 Task: Find connections with filter location Sèvres with filter topic #Sustainabilitywith filter profile language German with filter current company Birdeye with filter school BML Munjal University with filter industry Professional Services with filter service category Interior Design with filter keywords title Mail Carrier
Action: Mouse moved to (274, 224)
Screenshot: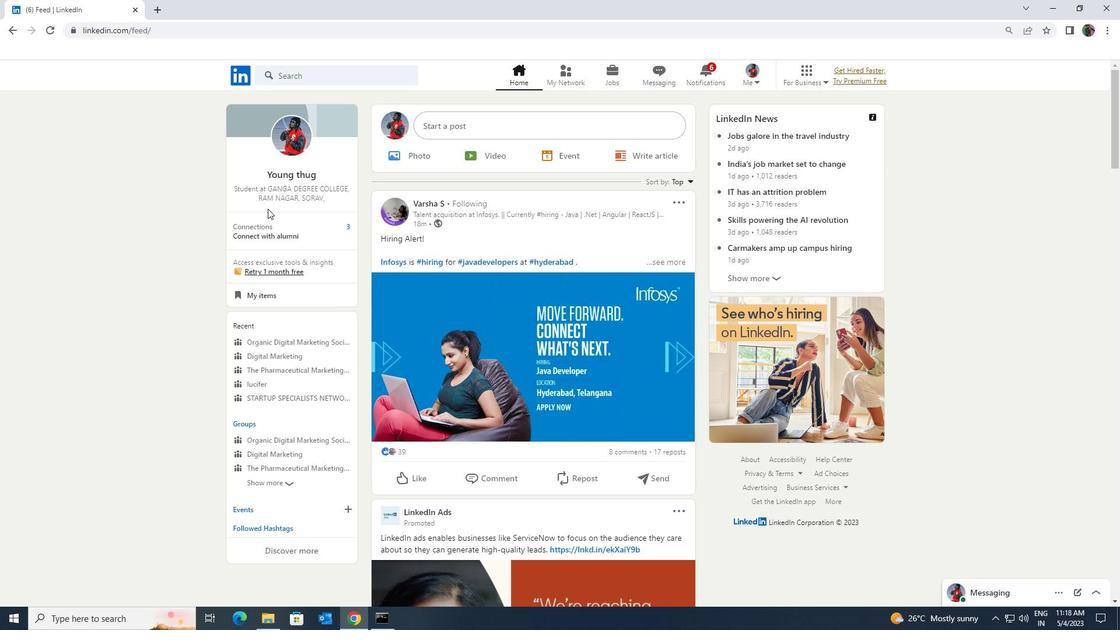 
Action: Mouse pressed left at (274, 224)
Screenshot: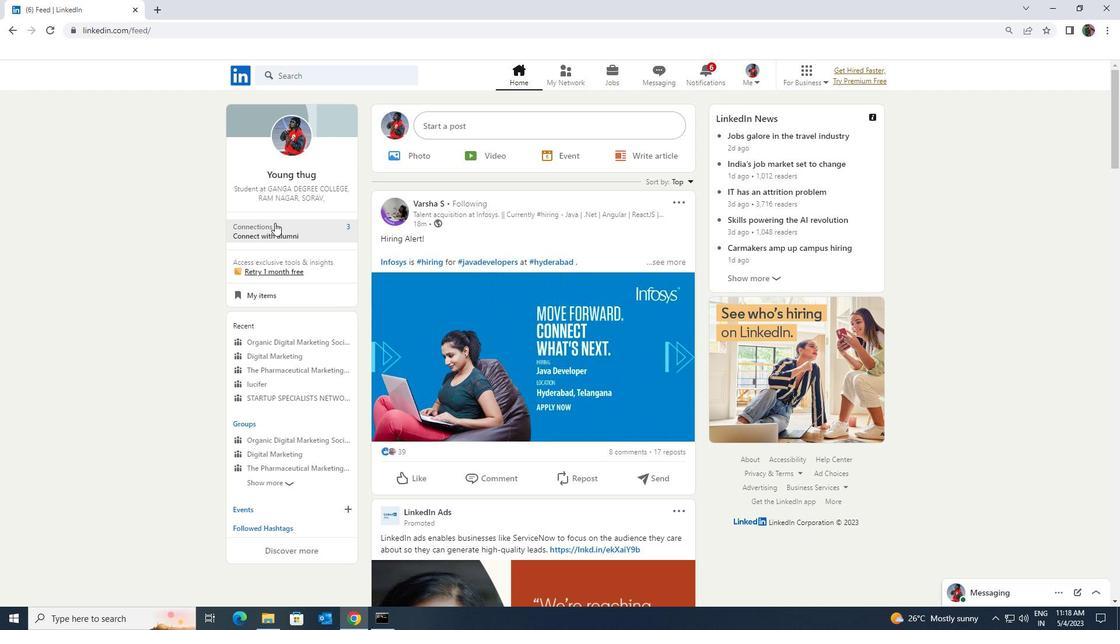 
Action: Mouse moved to (309, 141)
Screenshot: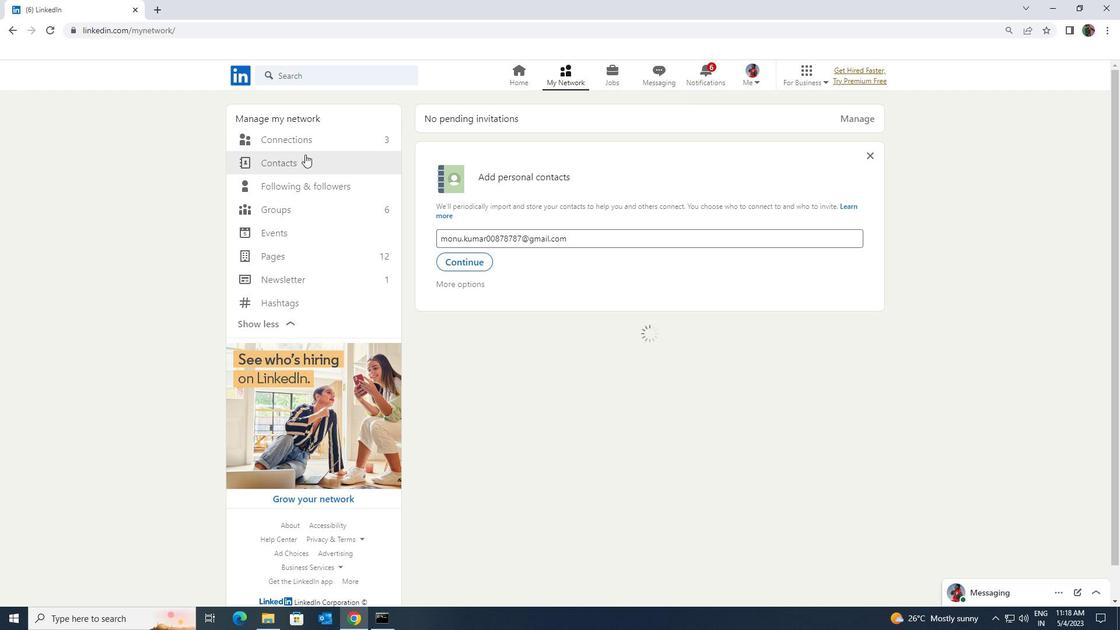 
Action: Mouse pressed left at (309, 141)
Screenshot: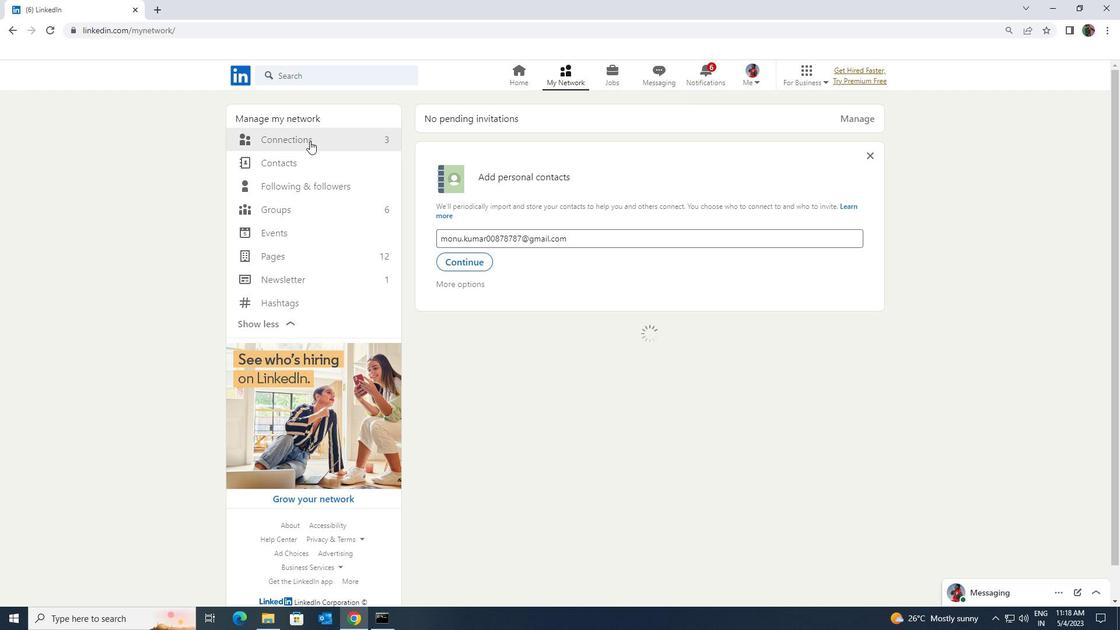 
Action: Mouse moved to (629, 140)
Screenshot: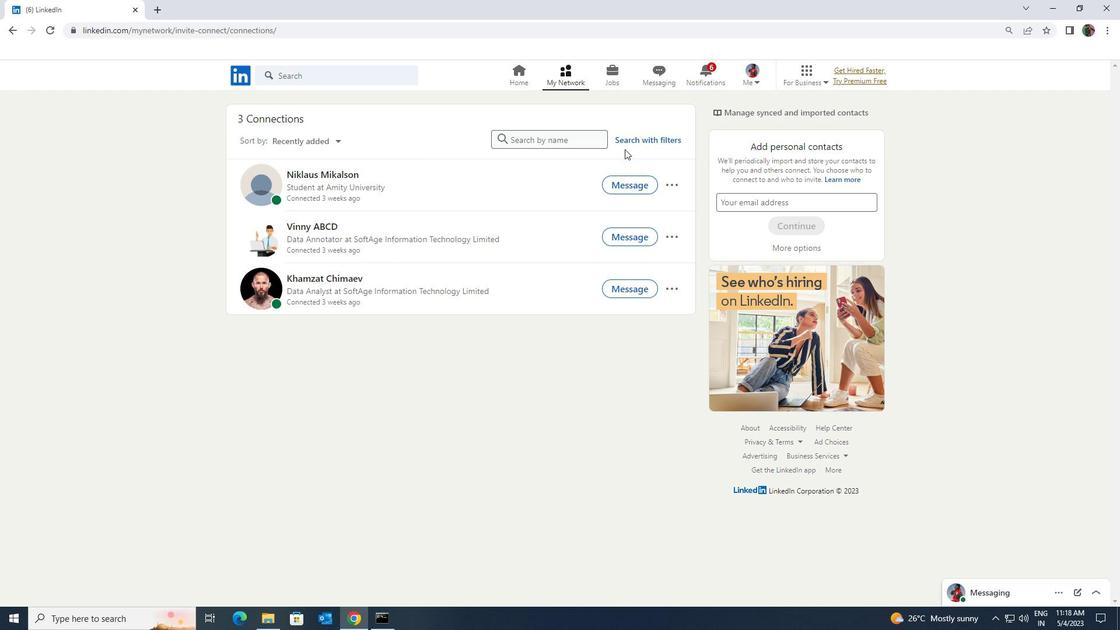 
Action: Mouse pressed left at (629, 140)
Screenshot: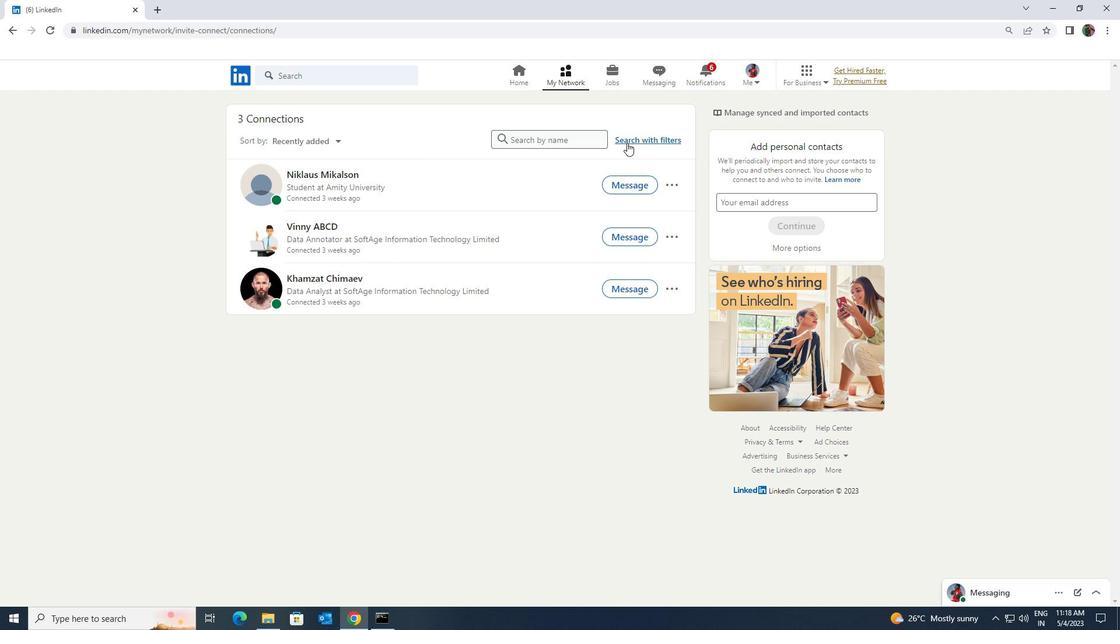 
Action: Mouse moved to (603, 106)
Screenshot: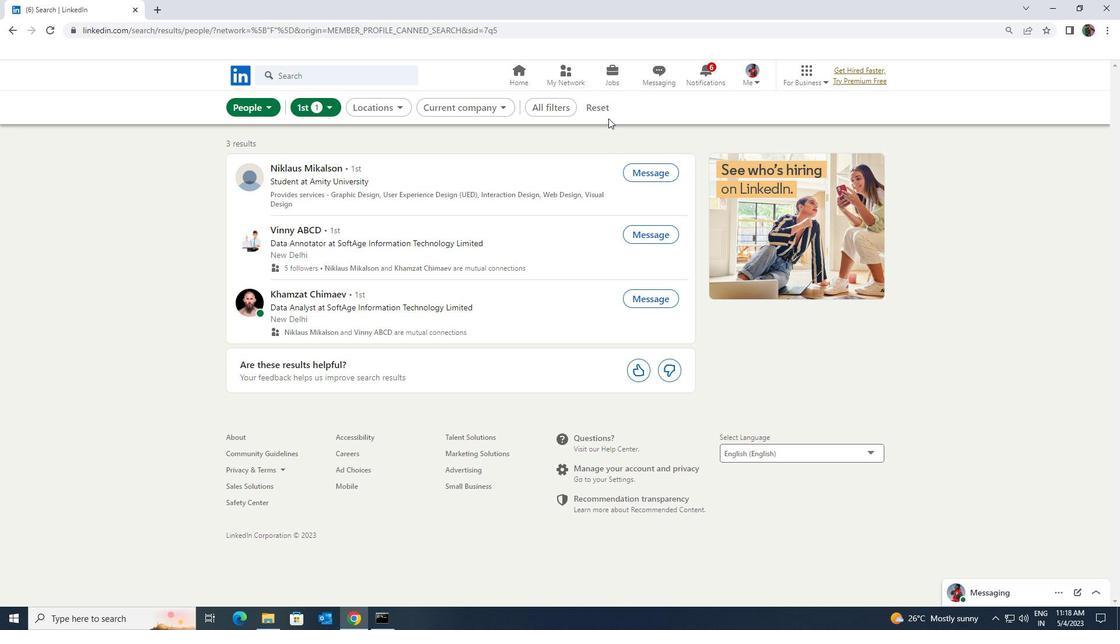 
Action: Mouse pressed left at (603, 106)
Screenshot: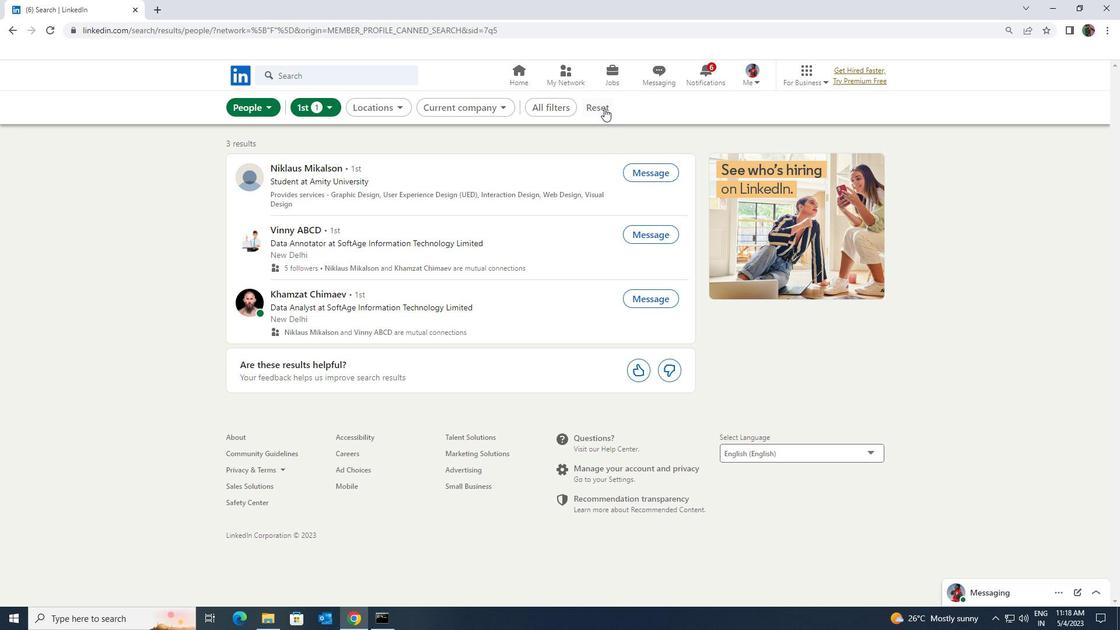 
Action: Mouse moved to (594, 105)
Screenshot: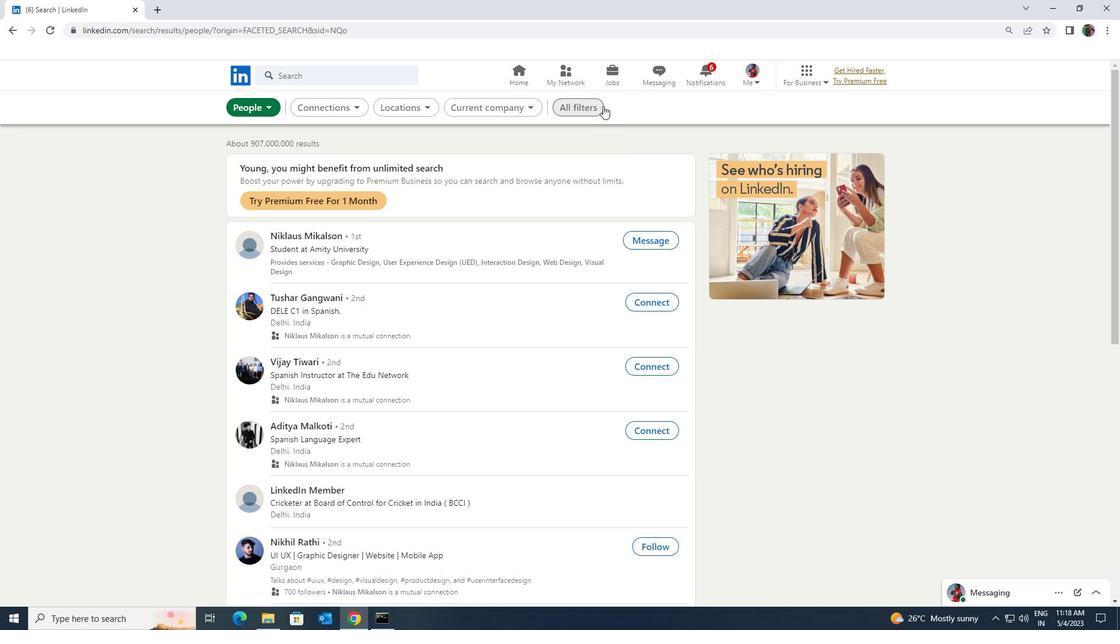 
Action: Mouse pressed left at (594, 105)
Screenshot: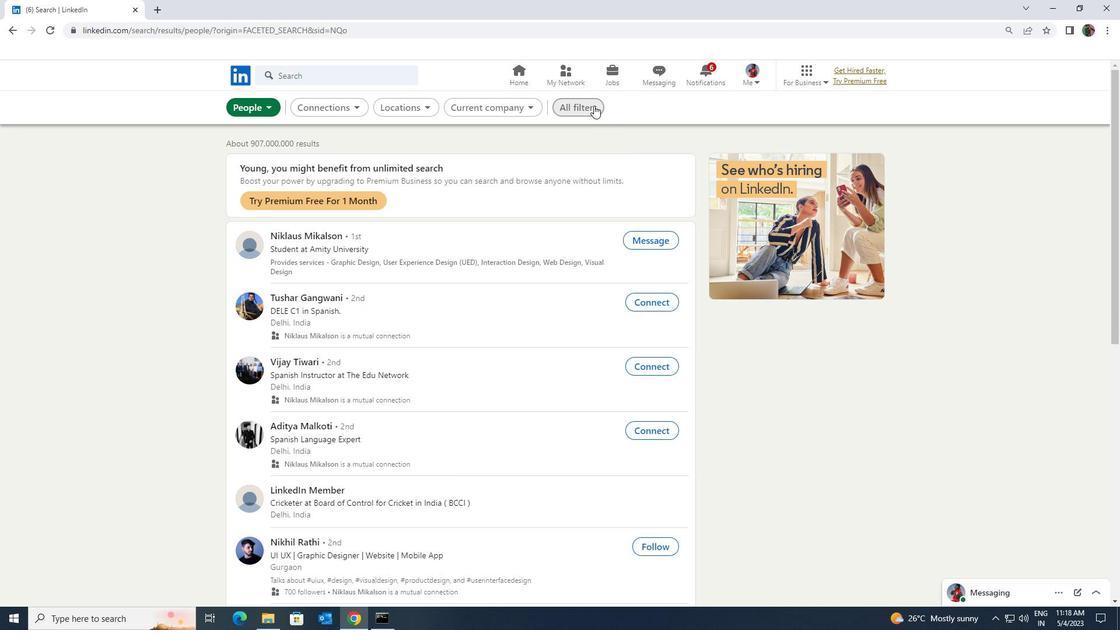 
Action: Mouse moved to (589, 105)
Screenshot: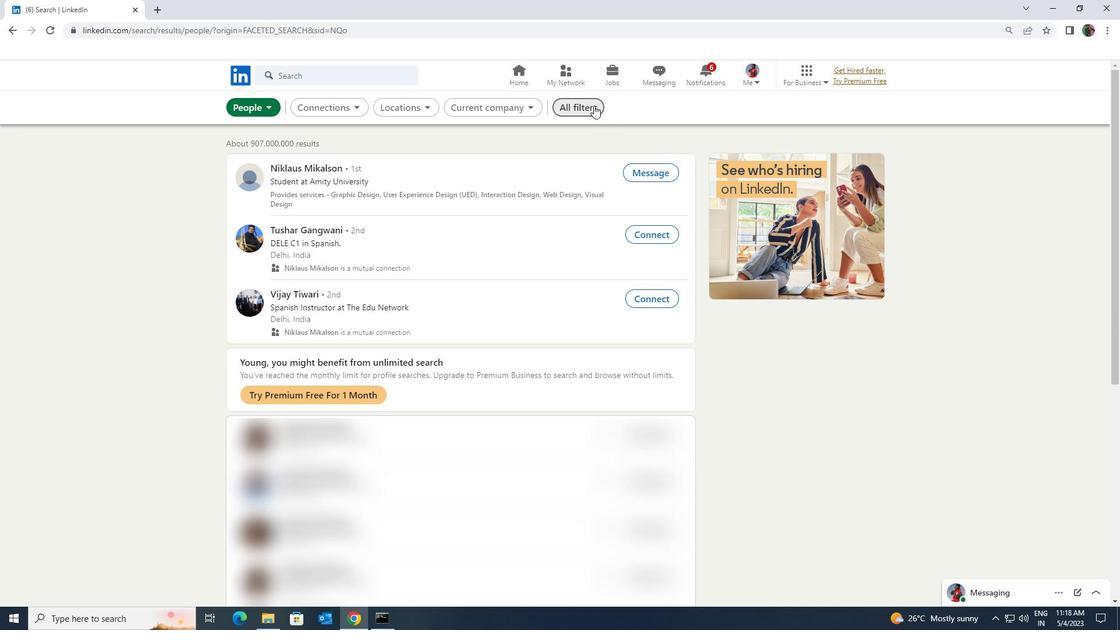 
Action: Mouse pressed left at (589, 105)
Screenshot: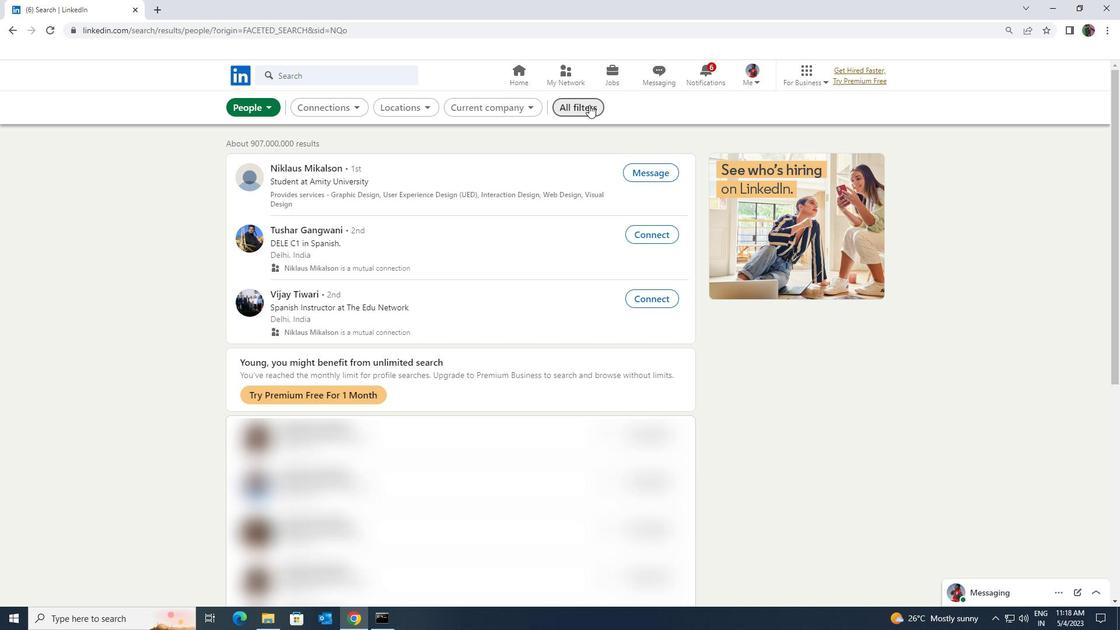 
Action: Mouse pressed left at (589, 105)
Screenshot: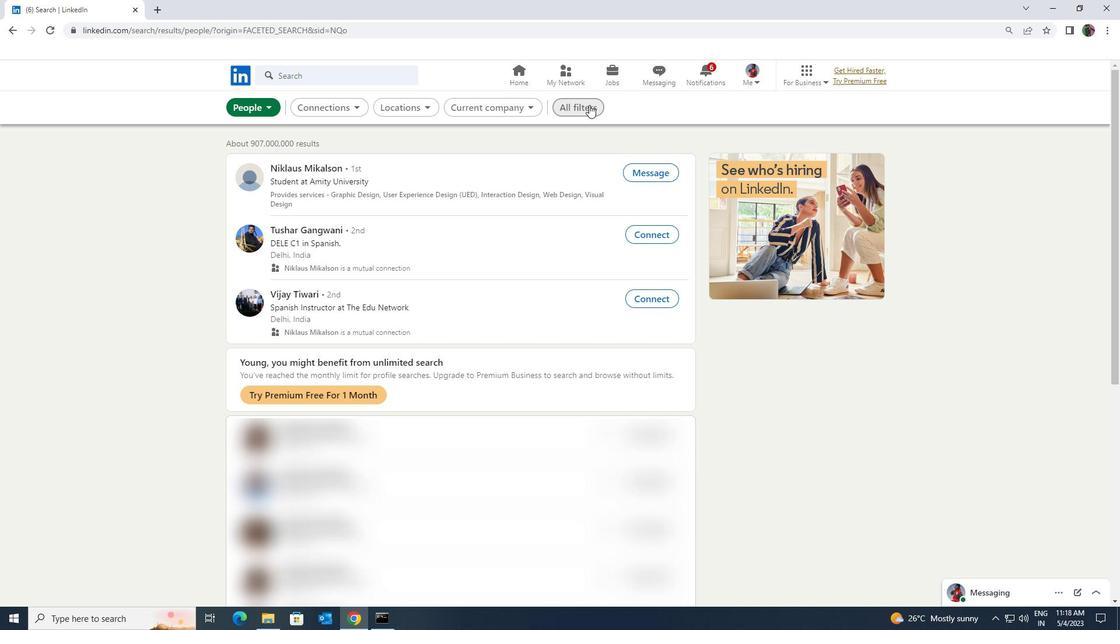 
Action: Mouse moved to (1024, 463)
Screenshot: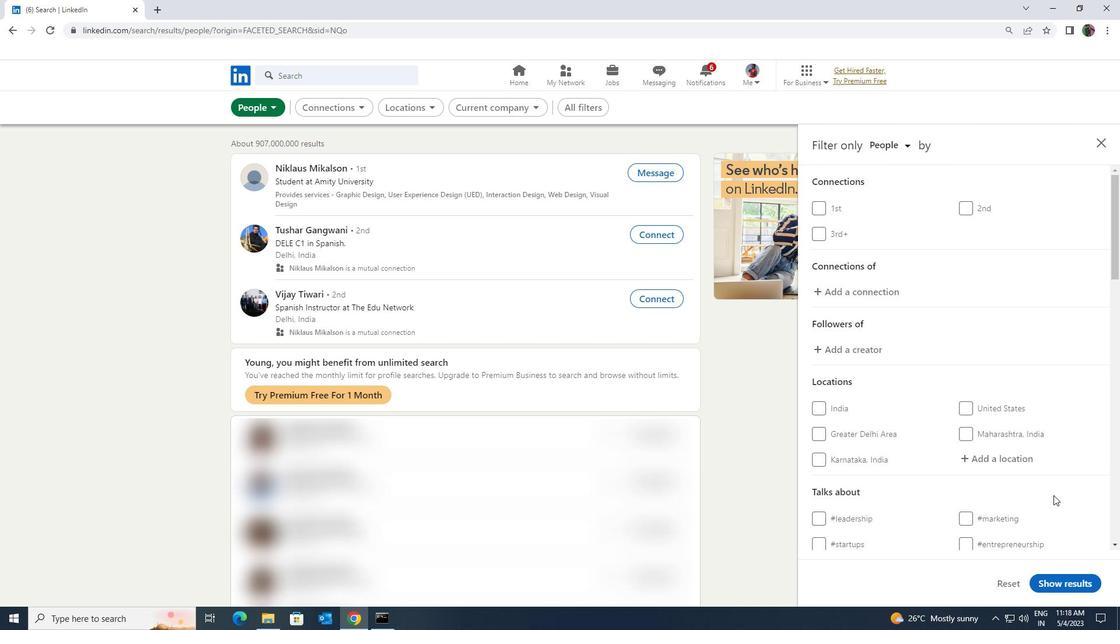 
Action: Mouse pressed left at (1024, 463)
Screenshot: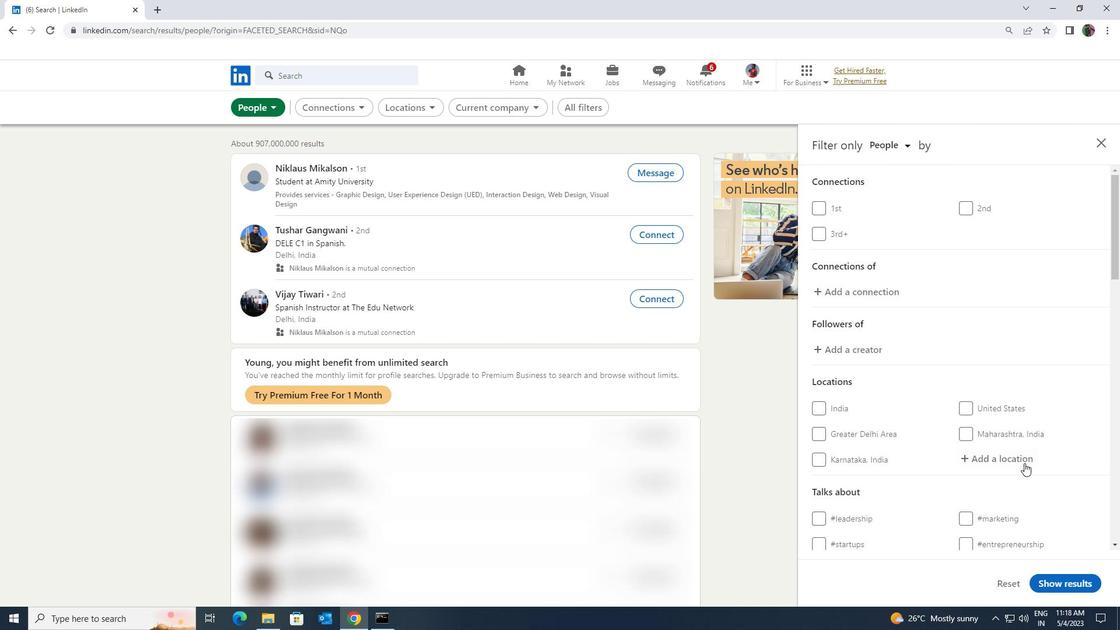 
Action: Key pressed <Key.shift>SERVES
Screenshot: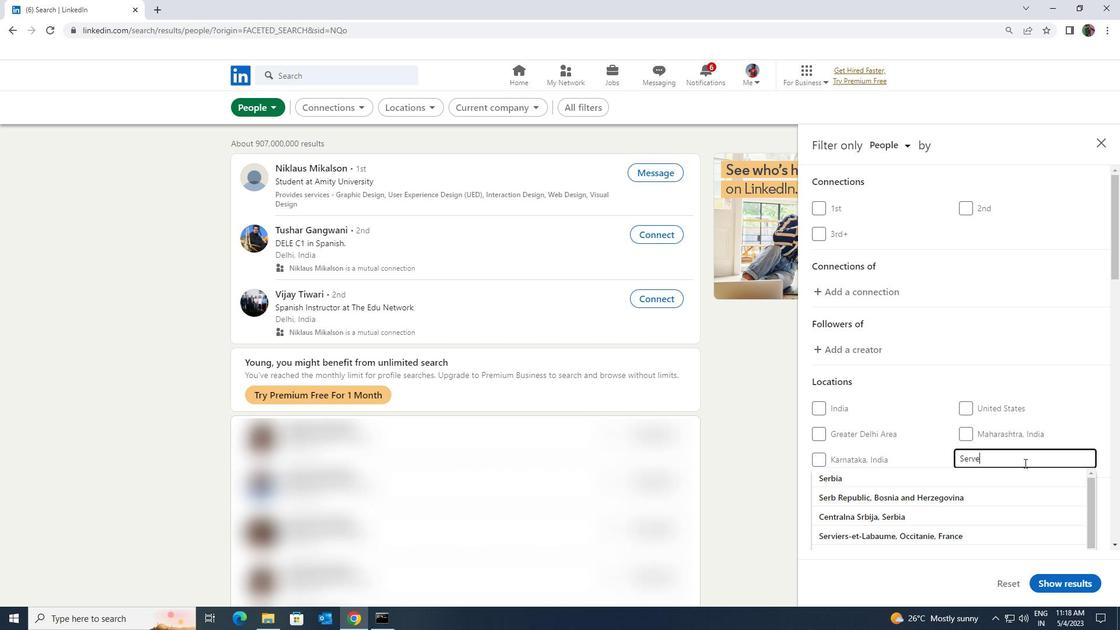 
Action: Mouse moved to (1021, 477)
Screenshot: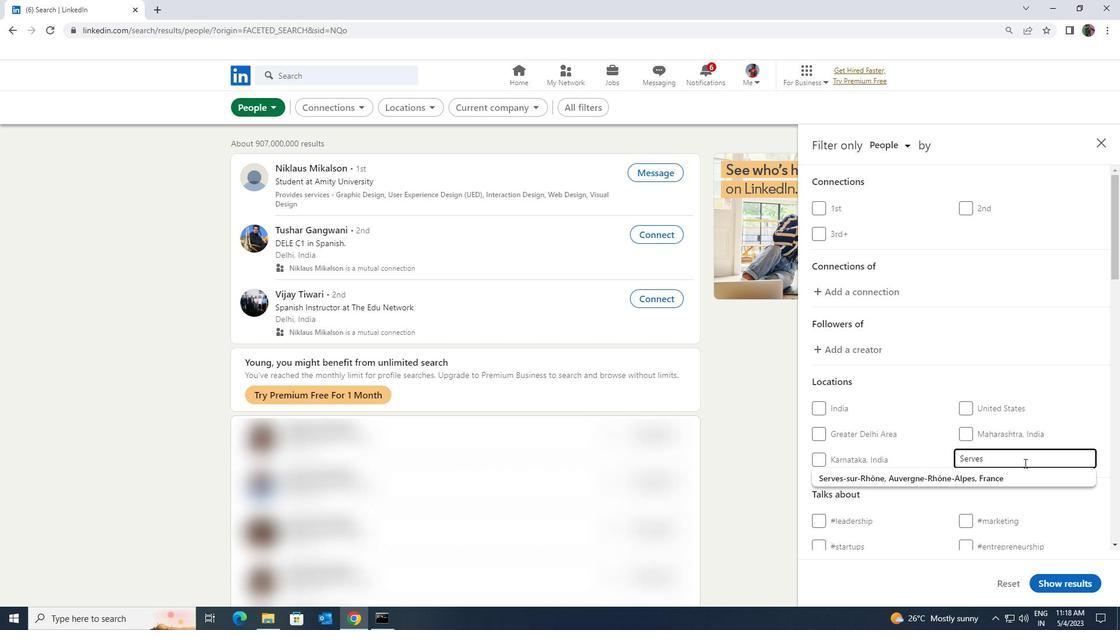 
Action: Mouse pressed left at (1021, 477)
Screenshot: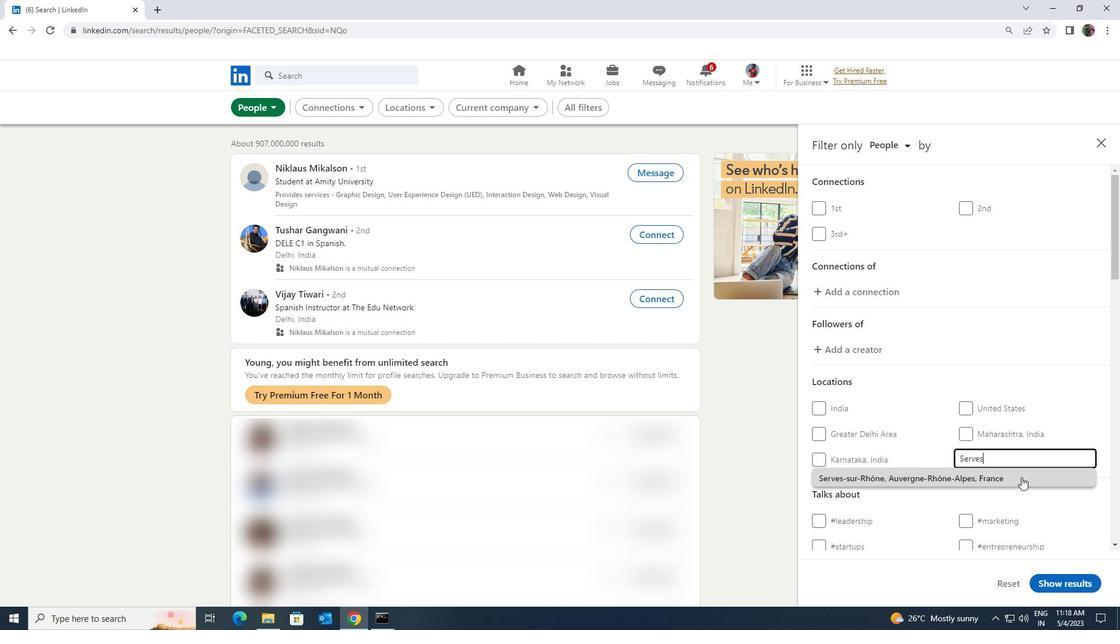 
Action: Mouse scrolled (1021, 476) with delta (0, 0)
Screenshot: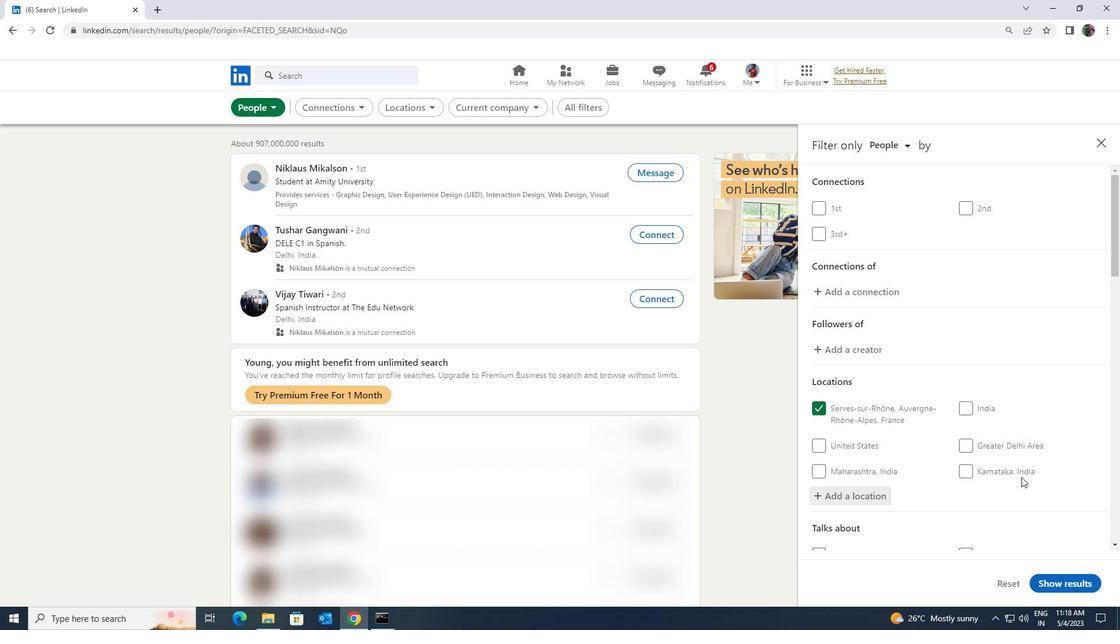 
Action: Mouse scrolled (1021, 476) with delta (0, 0)
Screenshot: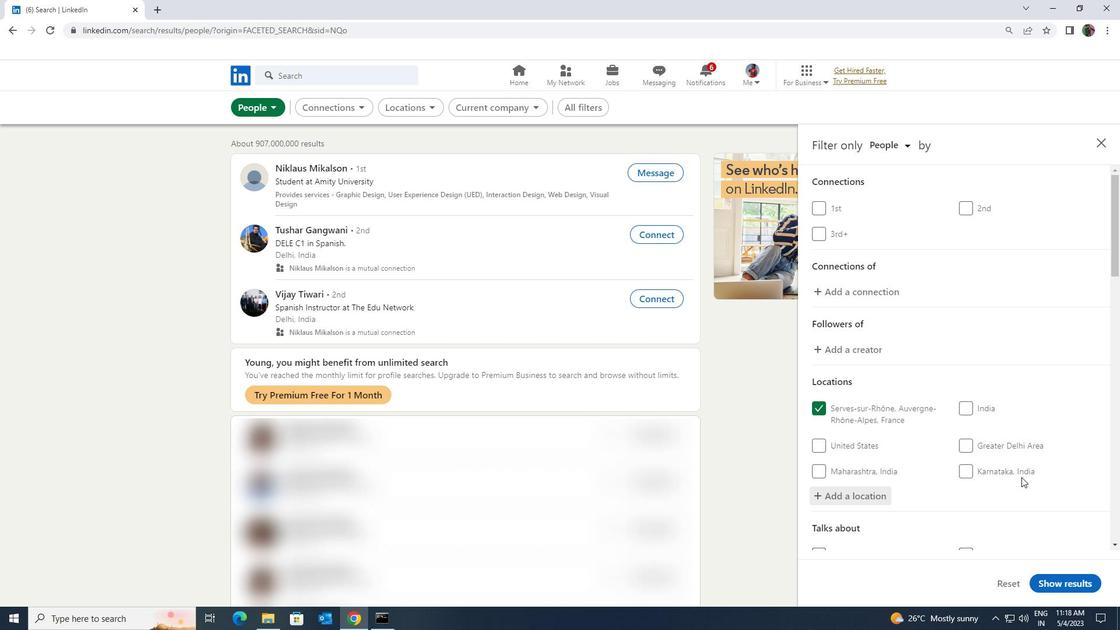
Action: Mouse scrolled (1021, 476) with delta (0, 0)
Screenshot: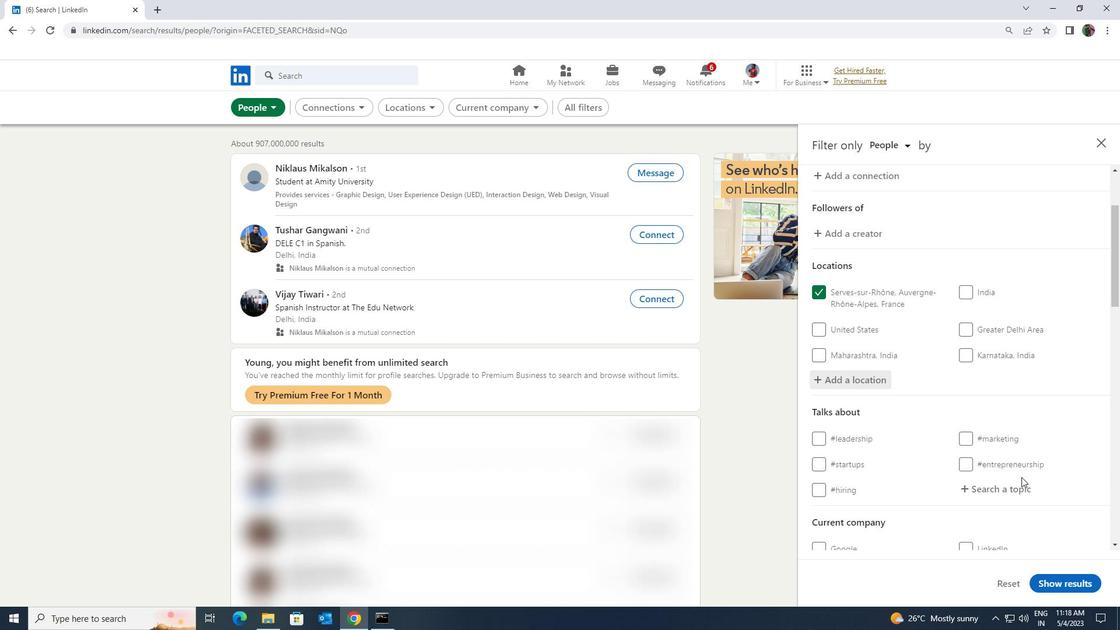 
Action: Mouse moved to (1012, 437)
Screenshot: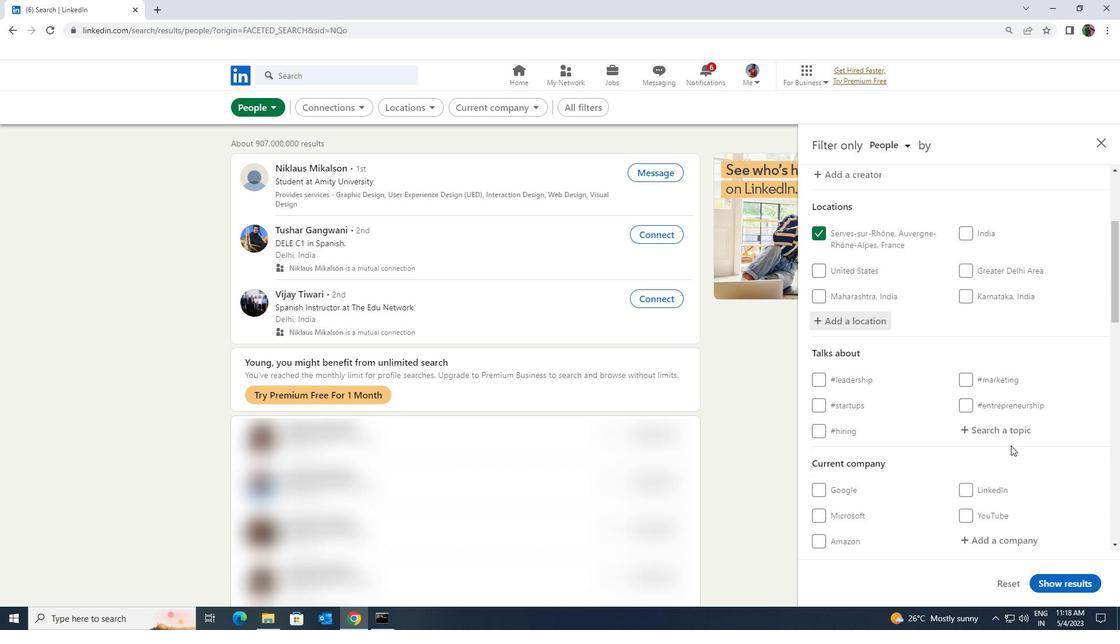 
Action: Mouse pressed left at (1012, 437)
Screenshot: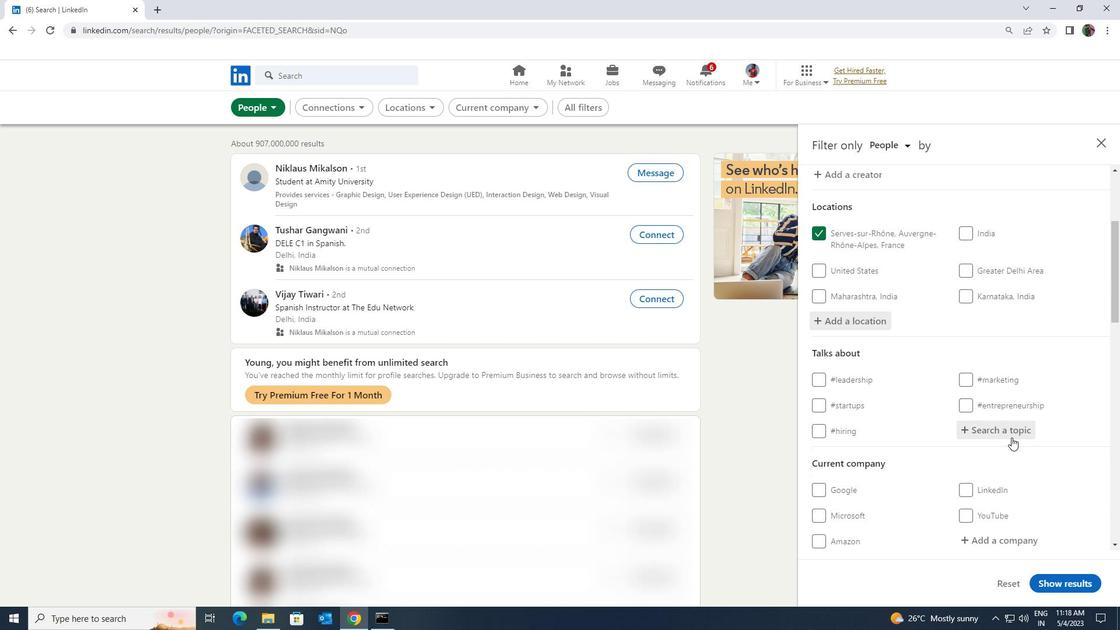 
Action: Key pressed <Key.shift><Key.shift><Key.shift>SUSTAIN
Screenshot: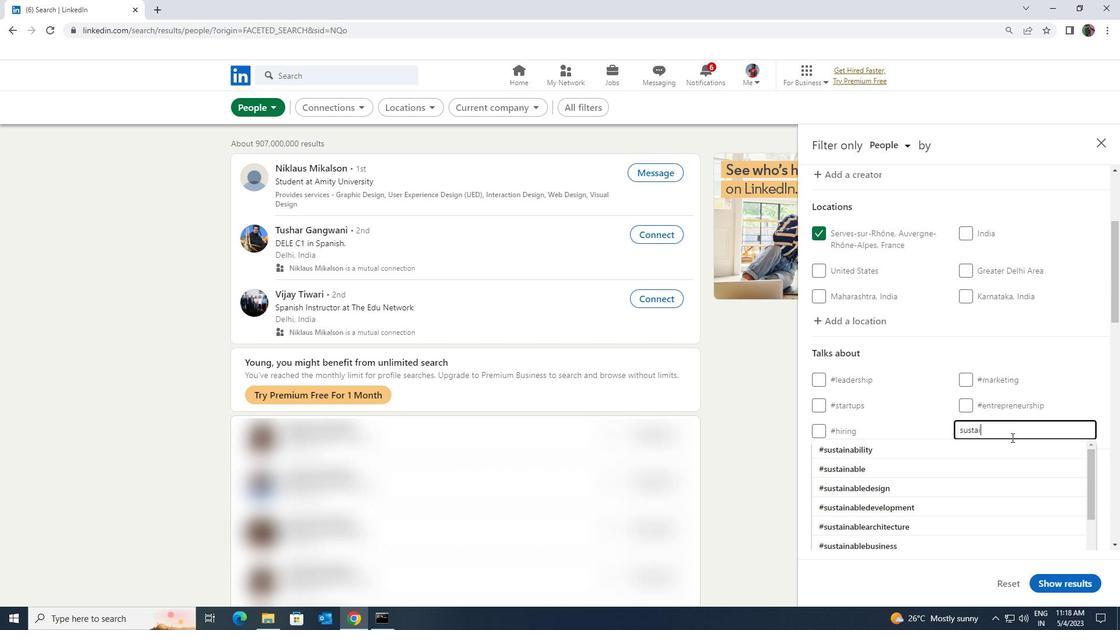 
Action: Mouse moved to (1002, 449)
Screenshot: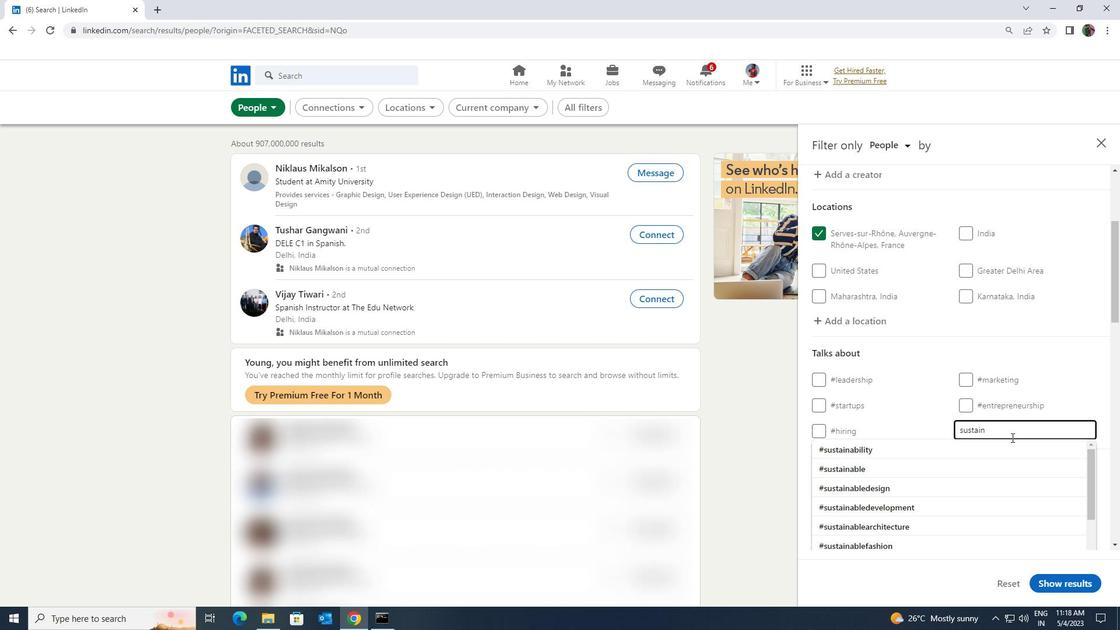 
Action: Mouse pressed left at (1002, 449)
Screenshot: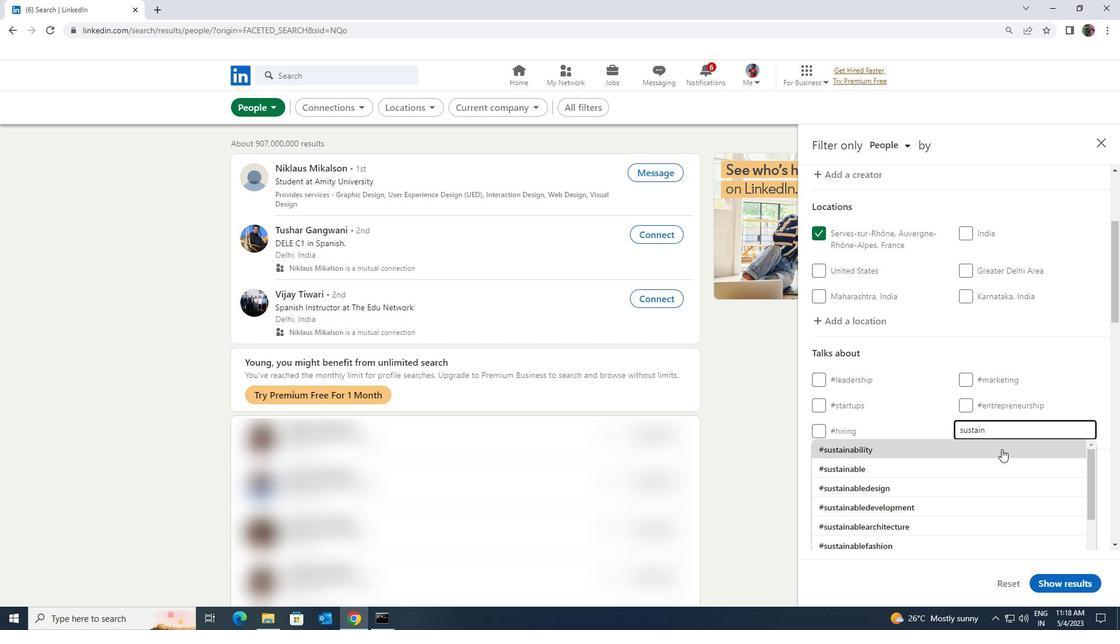 
Action: Mouse scrolled (1002, 448) with delta (0, 0)
Screenshot: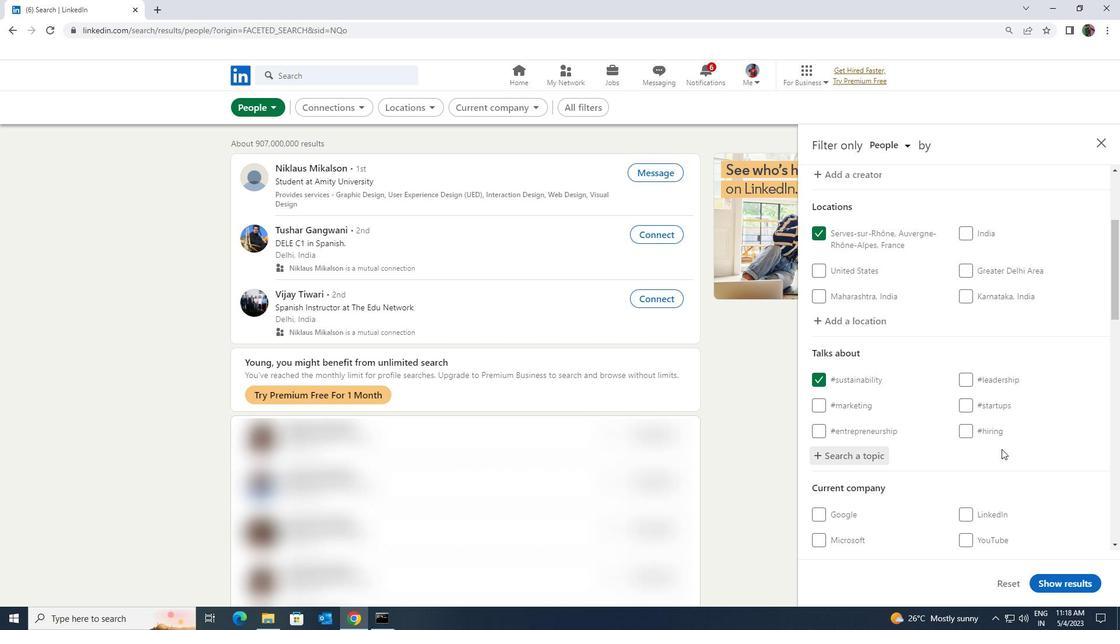 
Action: Mouse scrolled (1002, 448) with delta (0, 0)
Screenshot: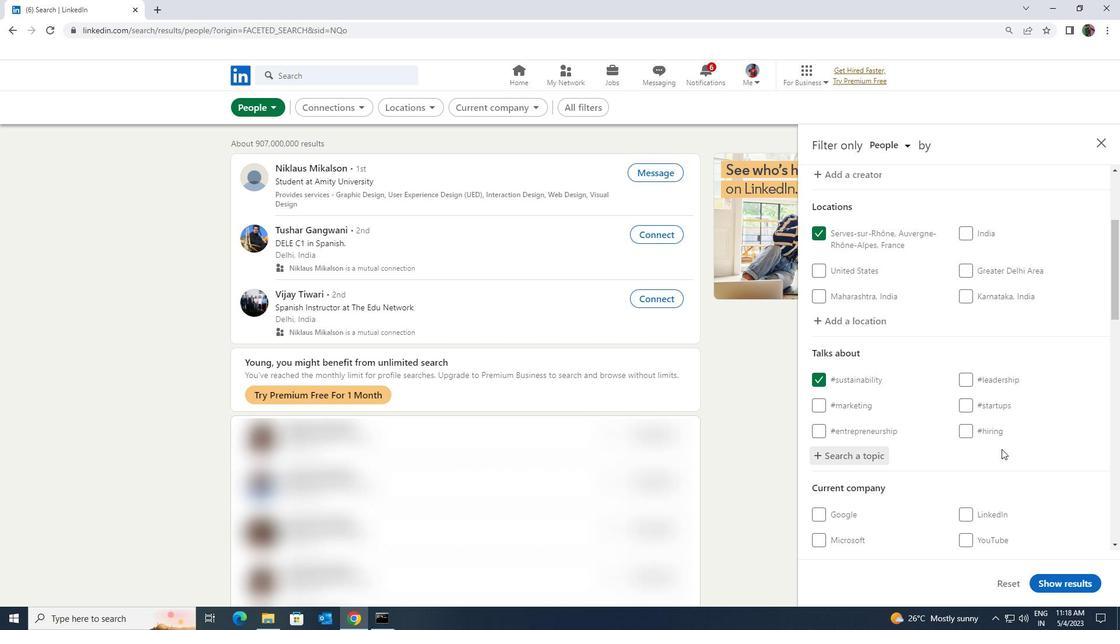 
Action: Mouse scrolled (1002, 448) with delta (0, 0)
Screenshot: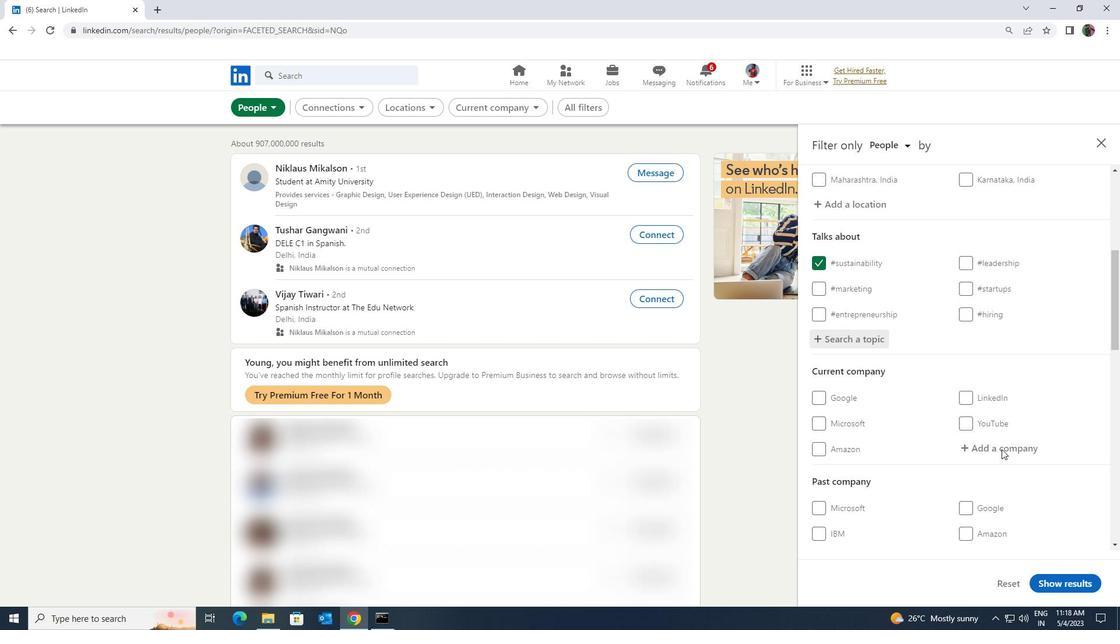 
Action: Mouse scrolled (1002, 448) with delta (0, 0)
Screenshot: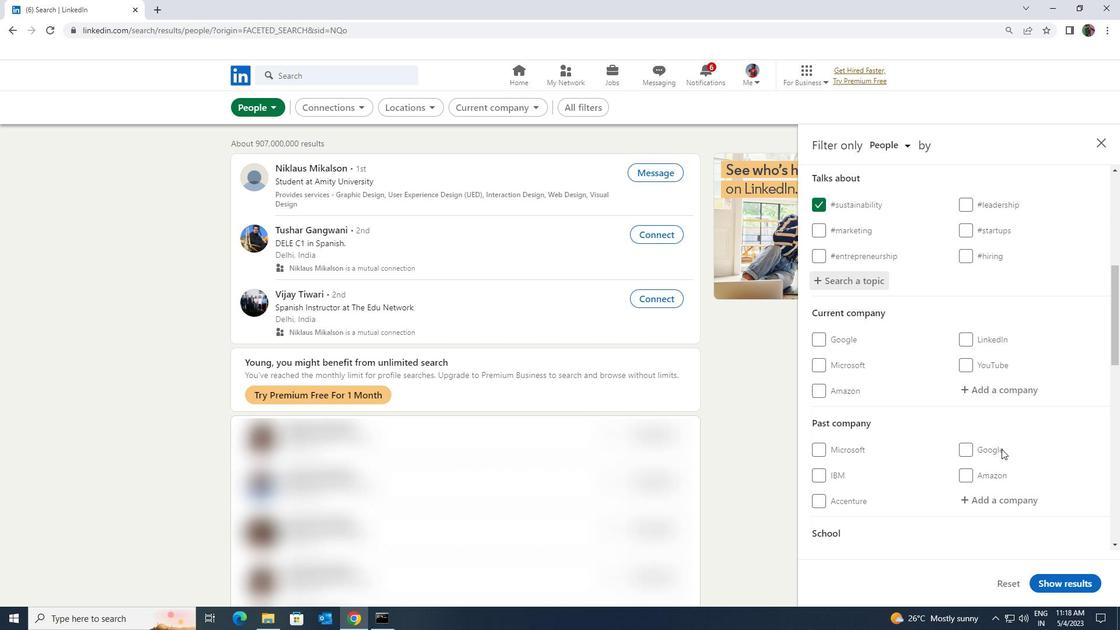 
Action: Mouse scrolled (1002, 448) with delta (0, 0)
Screenshot: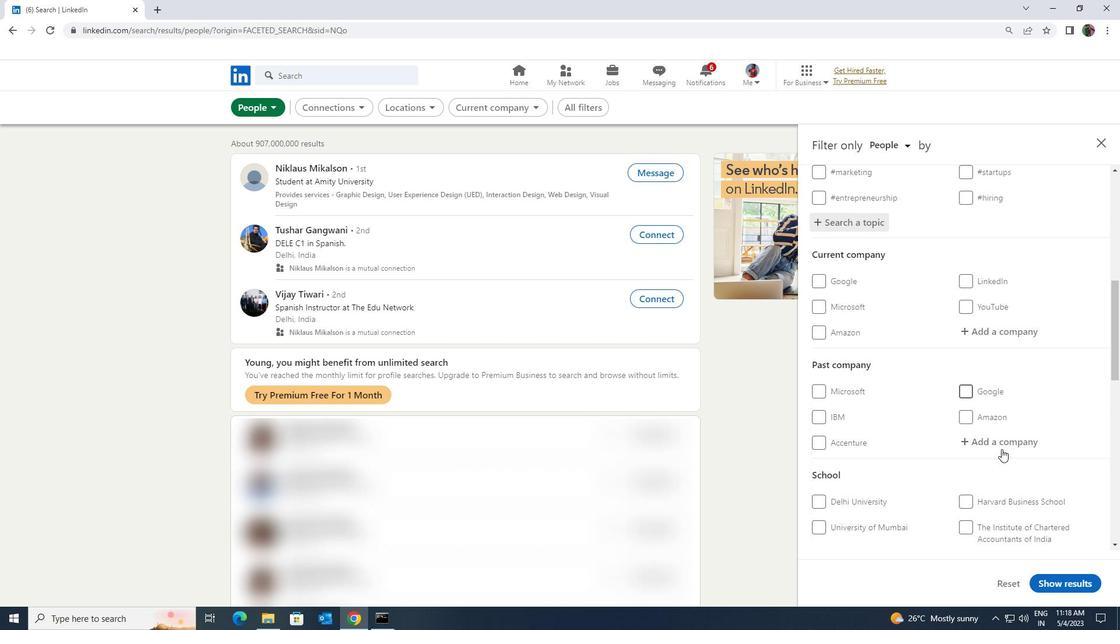 
Action: Mouse scrolled (1002, 448) with delta (0, 0)
Screenshot: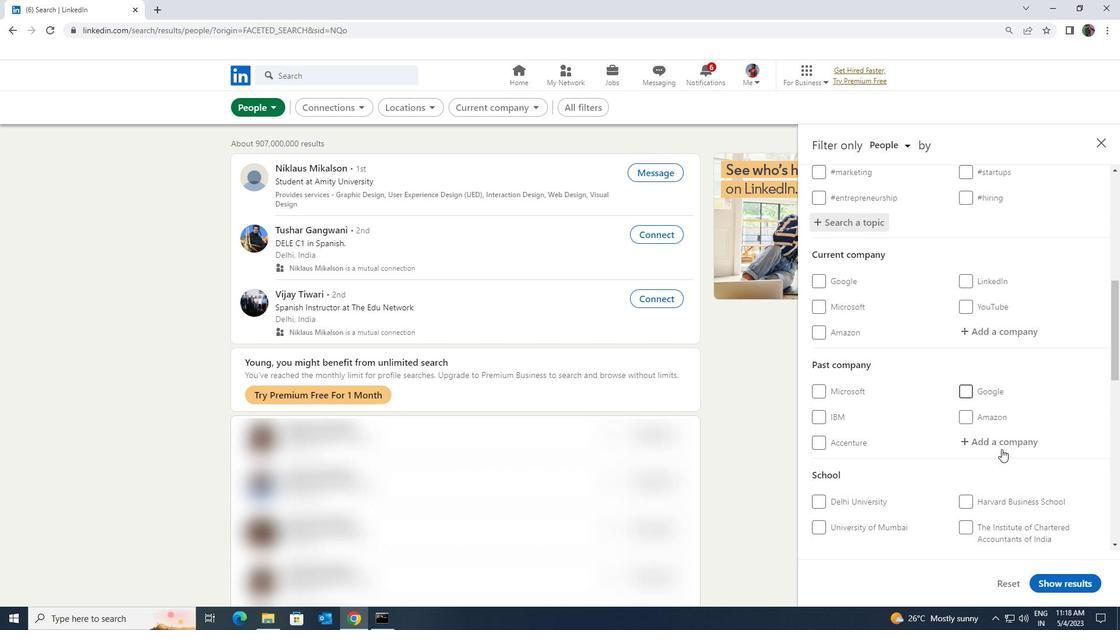 
Action: Mouse scrolled (1002, 448) with delta (0, 0)
Screenshot: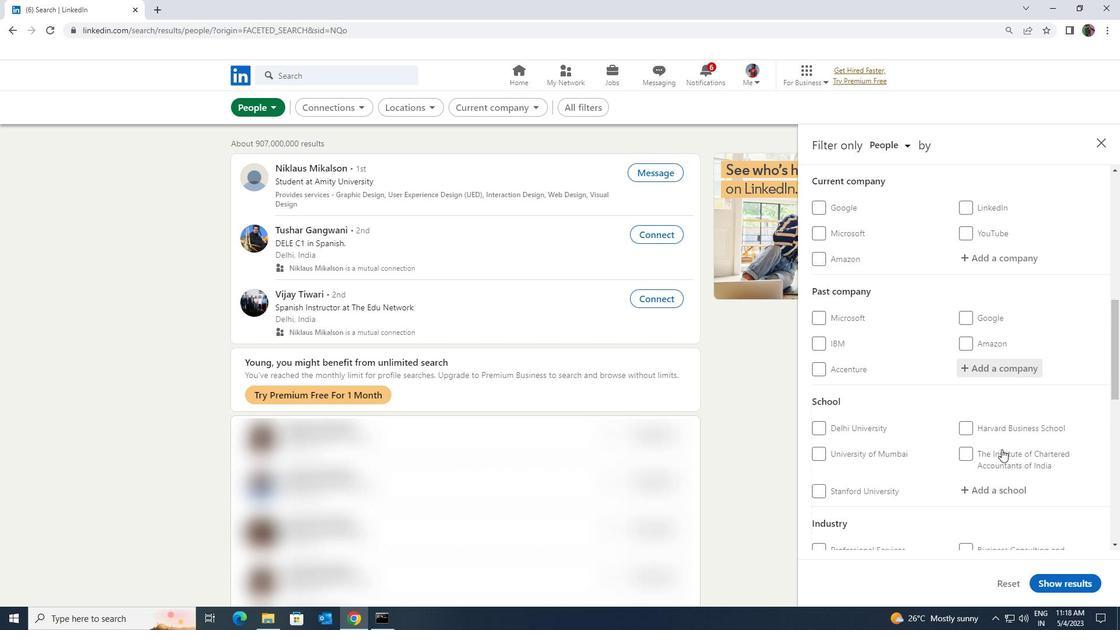 
Action: Mouse scrolled (1002, 448) with delta (0, 0)
Screenshot: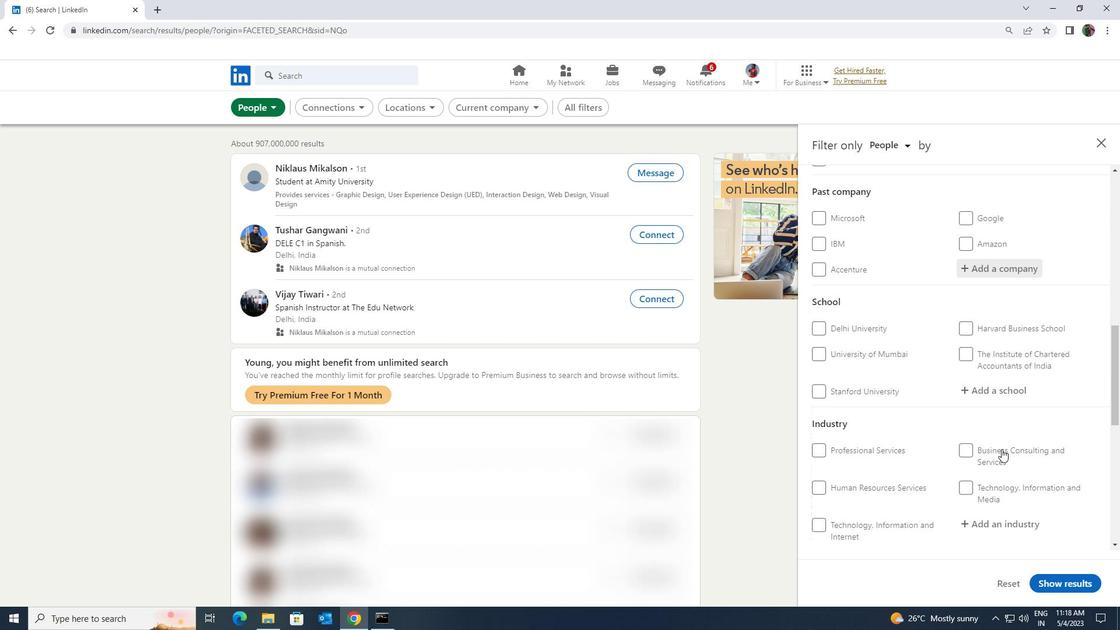 
Action: Mouse scrolled (1002, 448) with delta (0, 0)
Screenshot: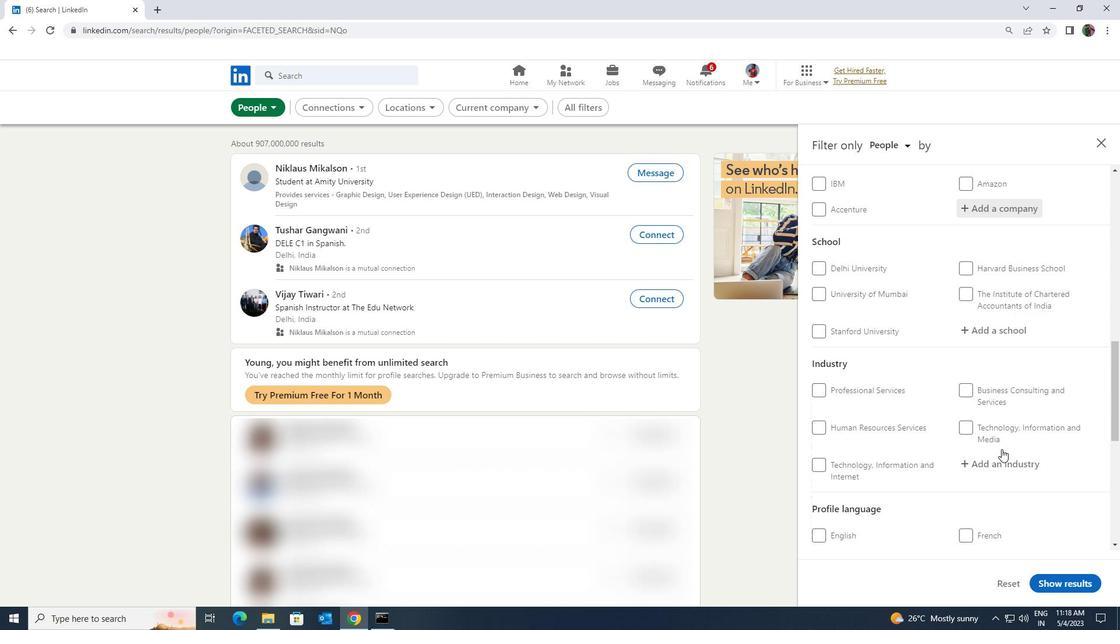 
Action: Mouse moved to (827, 525)
Screenshot: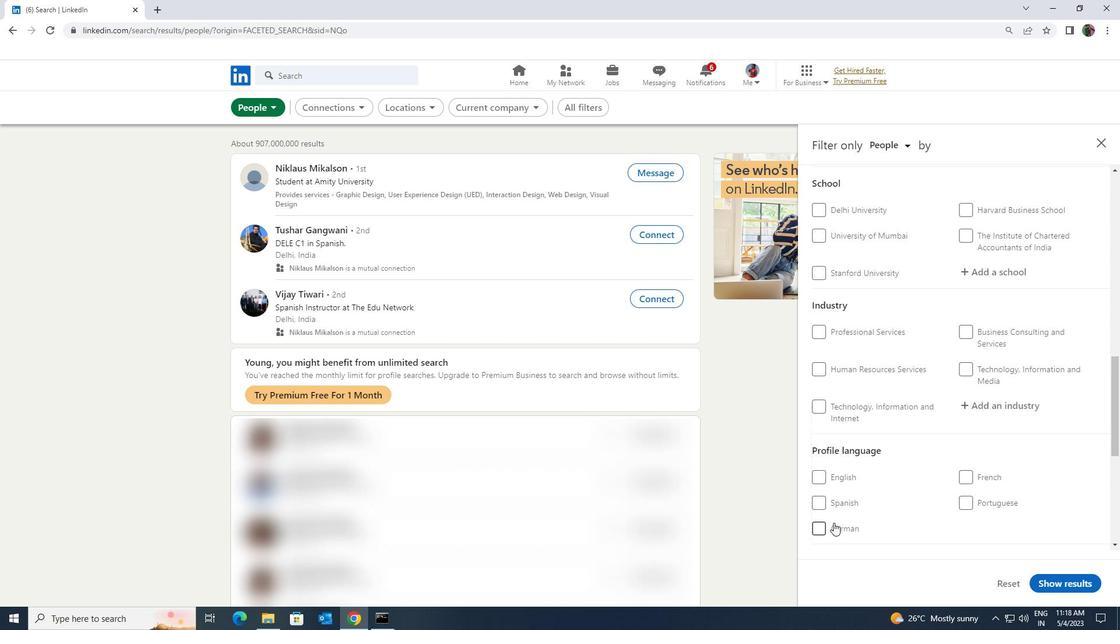 
Action: Mouse pressed left at (827, 525)
Screenshot: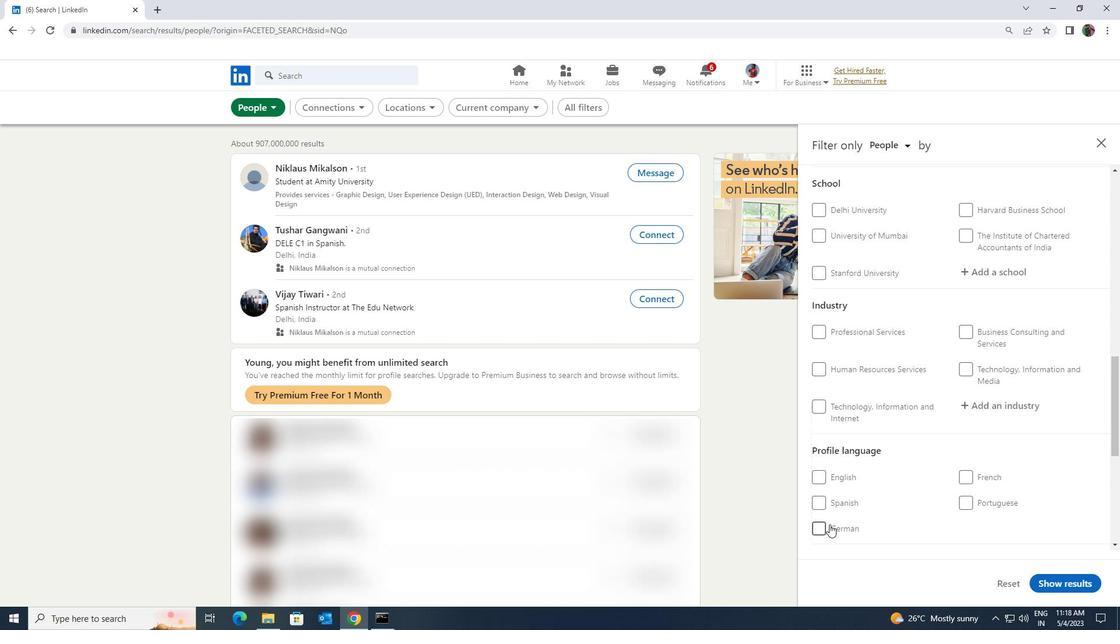 
Action: Mouse moved to (916, 506)
Screenshot: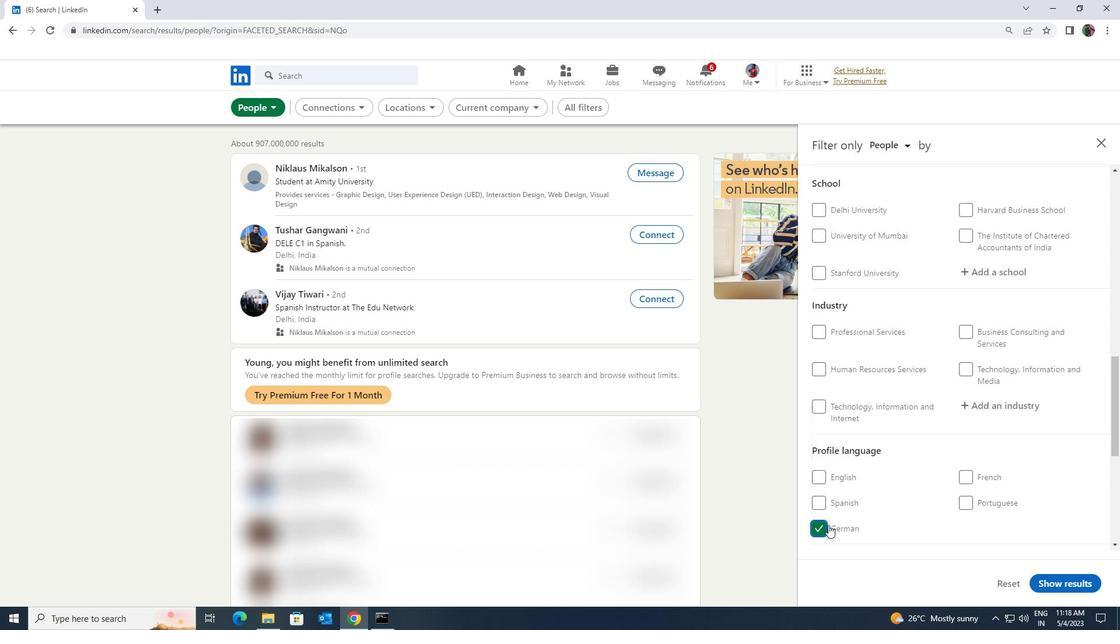 
Action: Mouse scrolled (916, 507) with delta (0, 0)
Screenshot: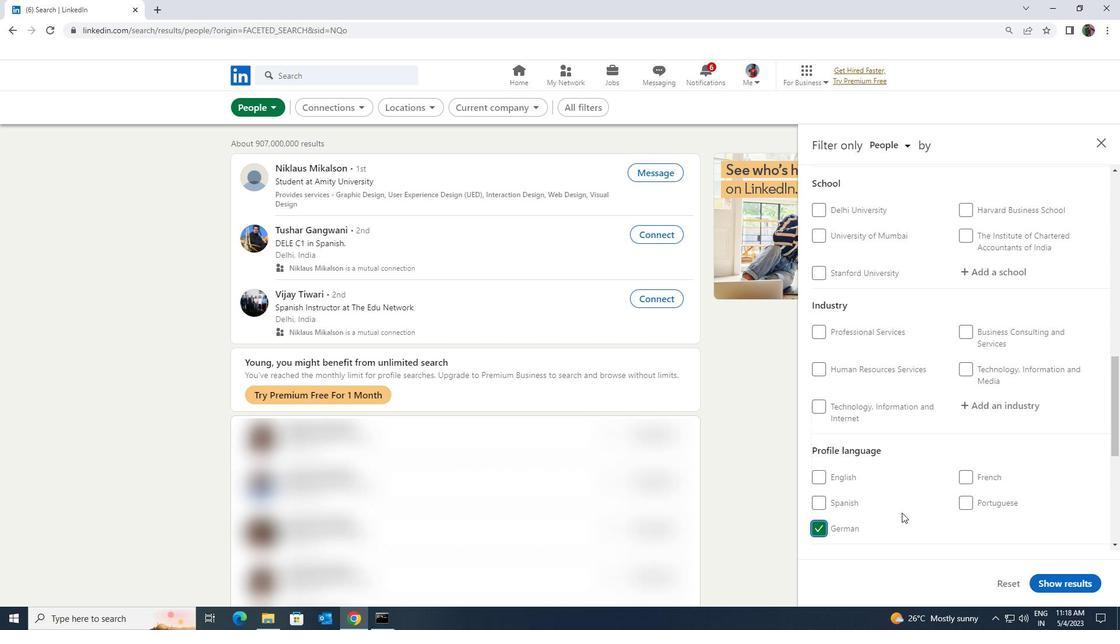 
Action: Mouse scrolled (916, 507) with delta (0, 0)
Screenshot: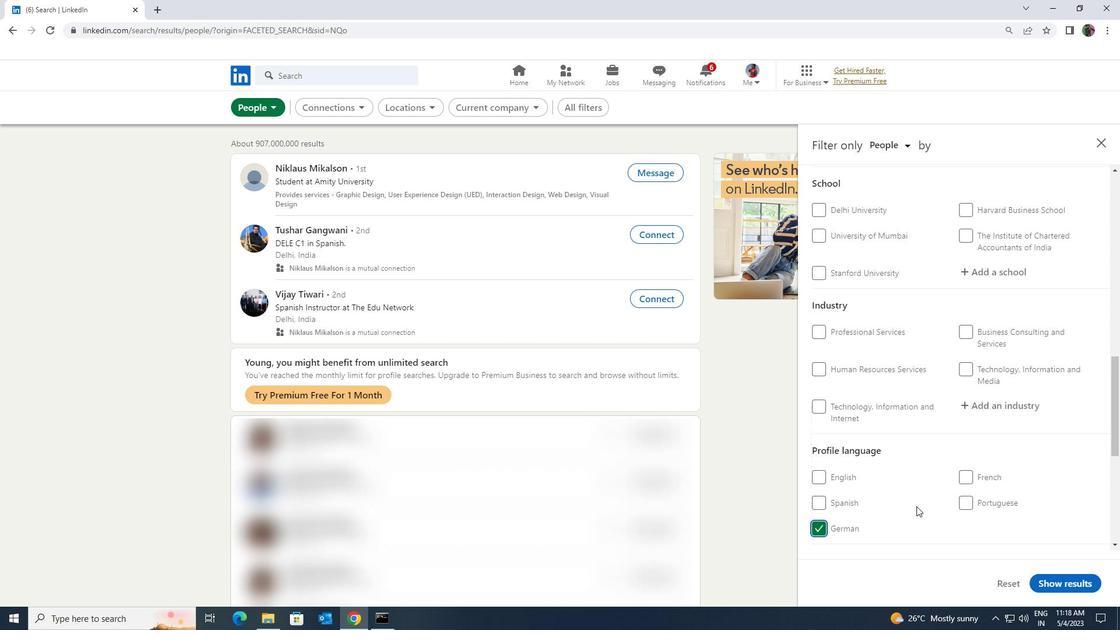 
Action: Mouse scrolled (916, 507) with delta (0, 0)
Screenshot: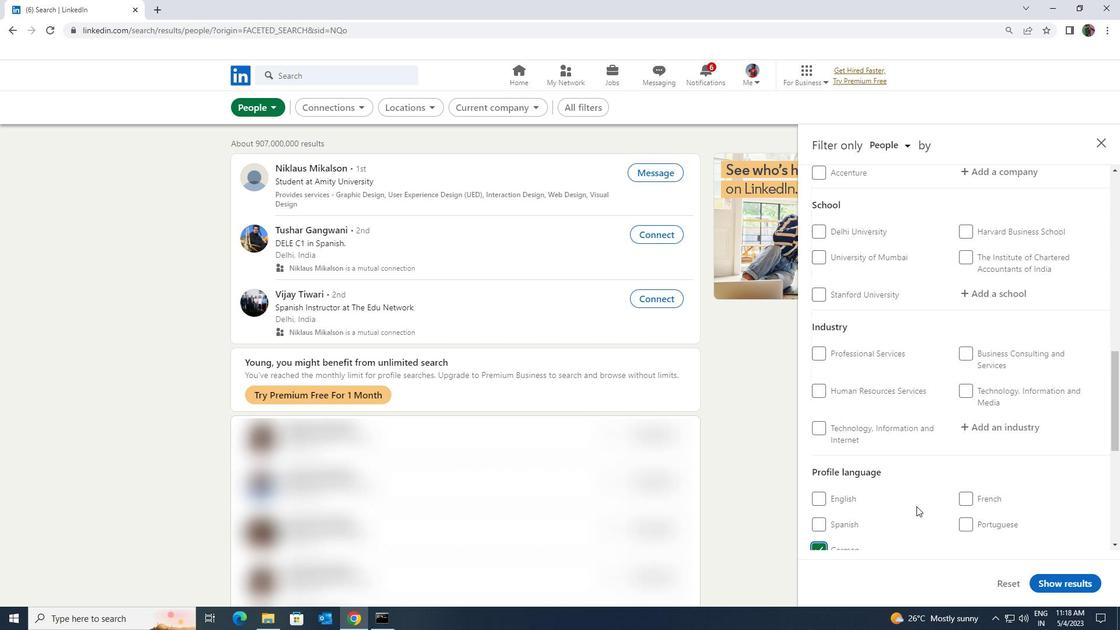 
Action: Mouse scrolled (916, 507) with delta (0, 0)
Screenshot: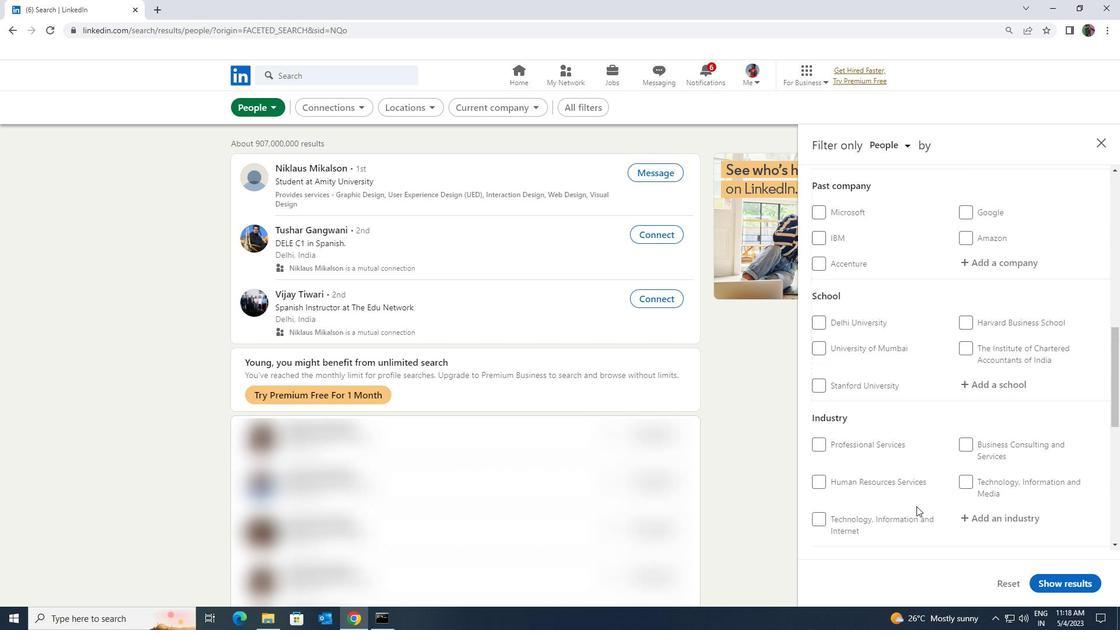 
Action: Mouse scrolled (916, 507) with delta (0, 0)
Screenshot: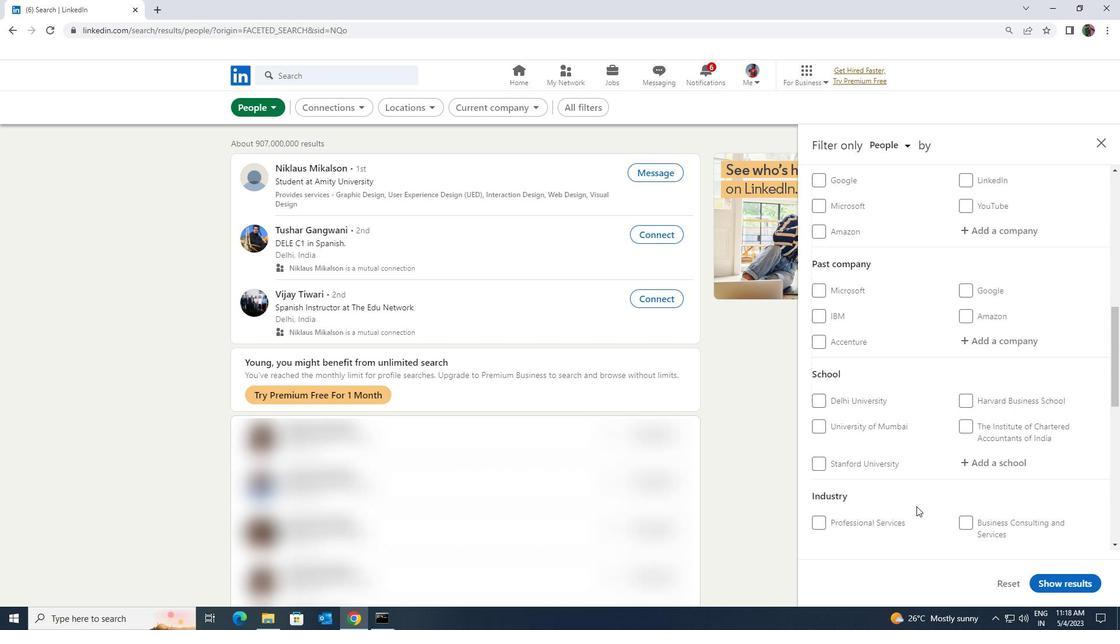 
Action: Mouse scrolled (916, 507) with delta (0, 0)
Screenshot: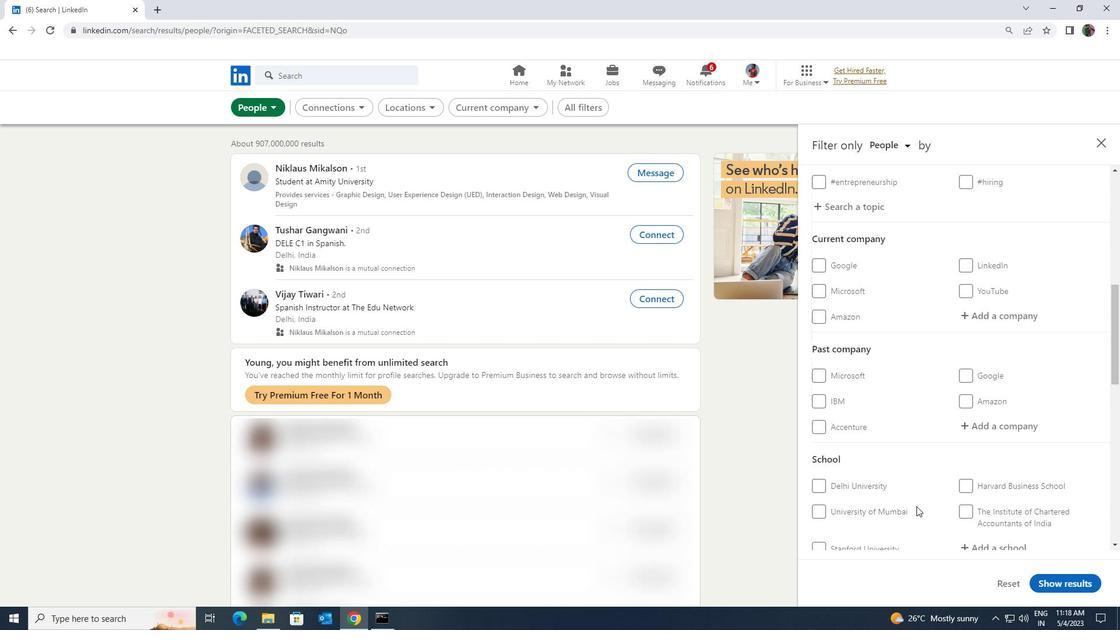 
Action: Mouse scrolled (916, 507) with delta (0, 0)
Screenshot: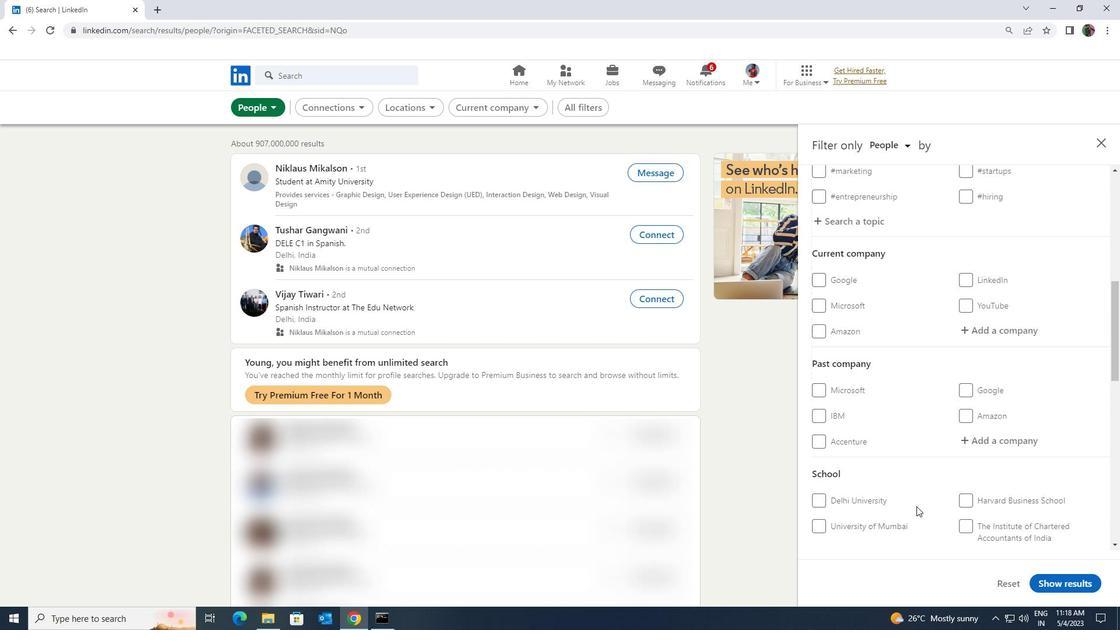 
Action: Mouse moved to (986, 442)
Screenshot: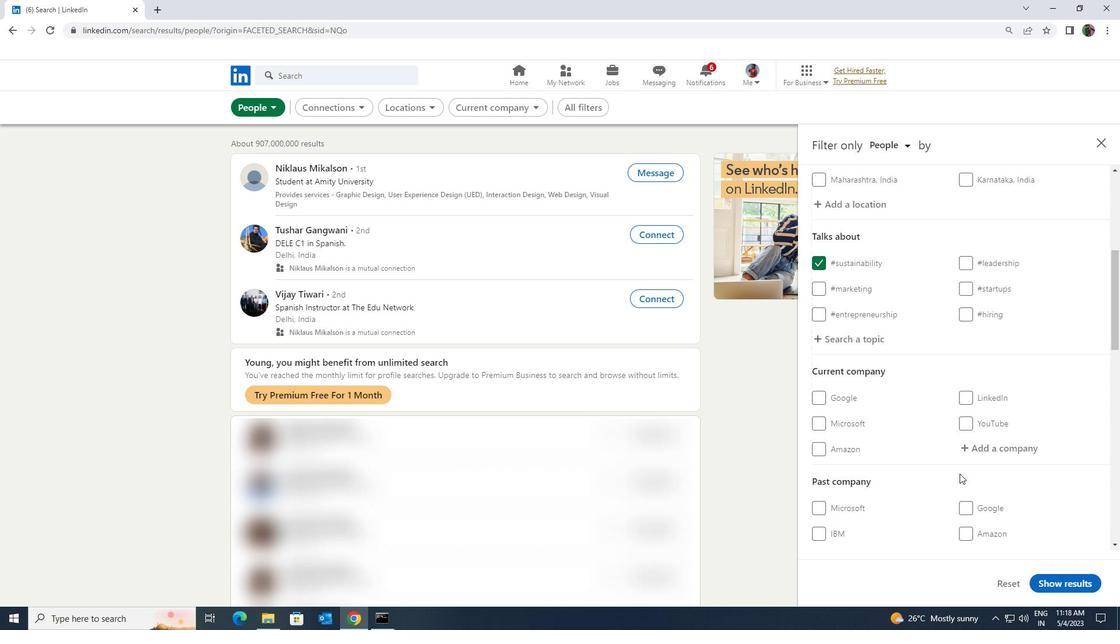 
Action: Mouse pressed left at (986, 442)
Screenshot: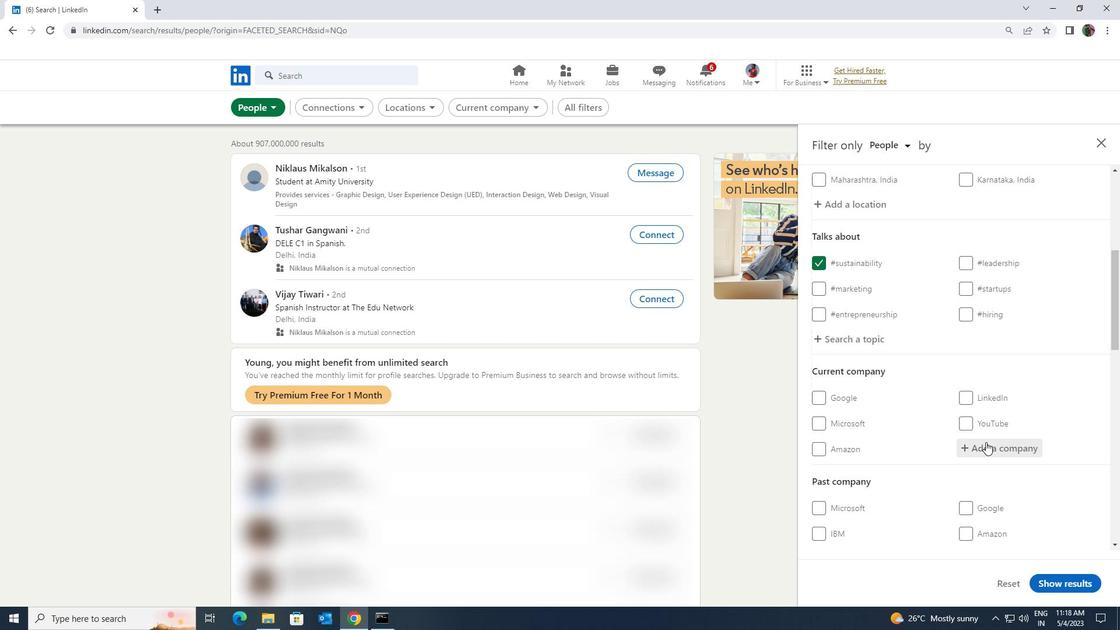 
Action: Mouse moved to (986, 442)
Screenshot: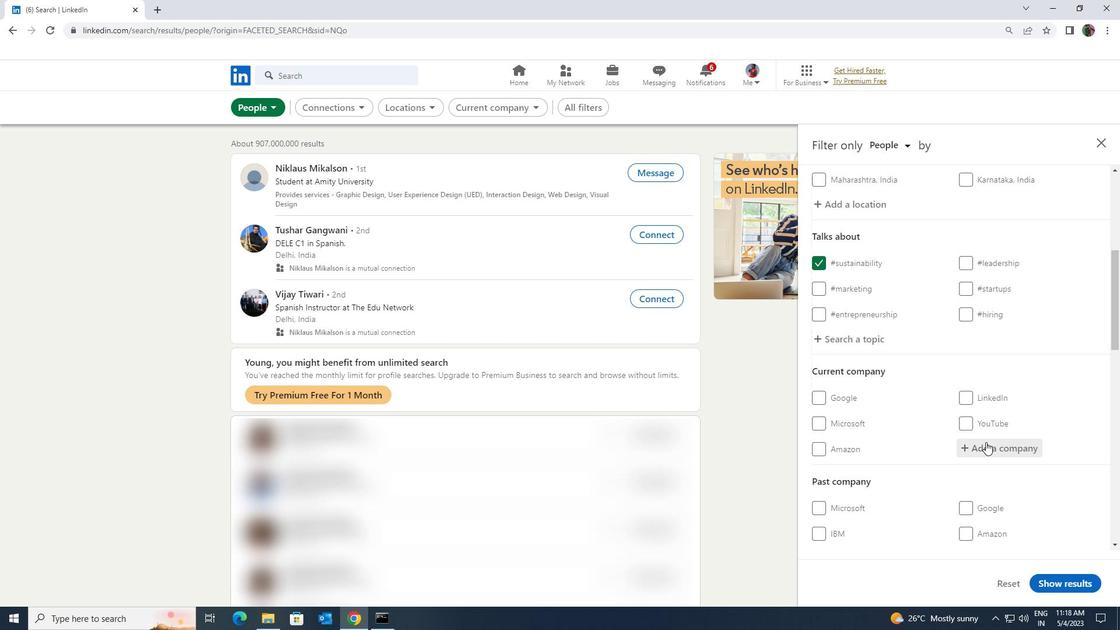 
Action: Key pressed <Key.shift>BIRDEYE
Screenshot: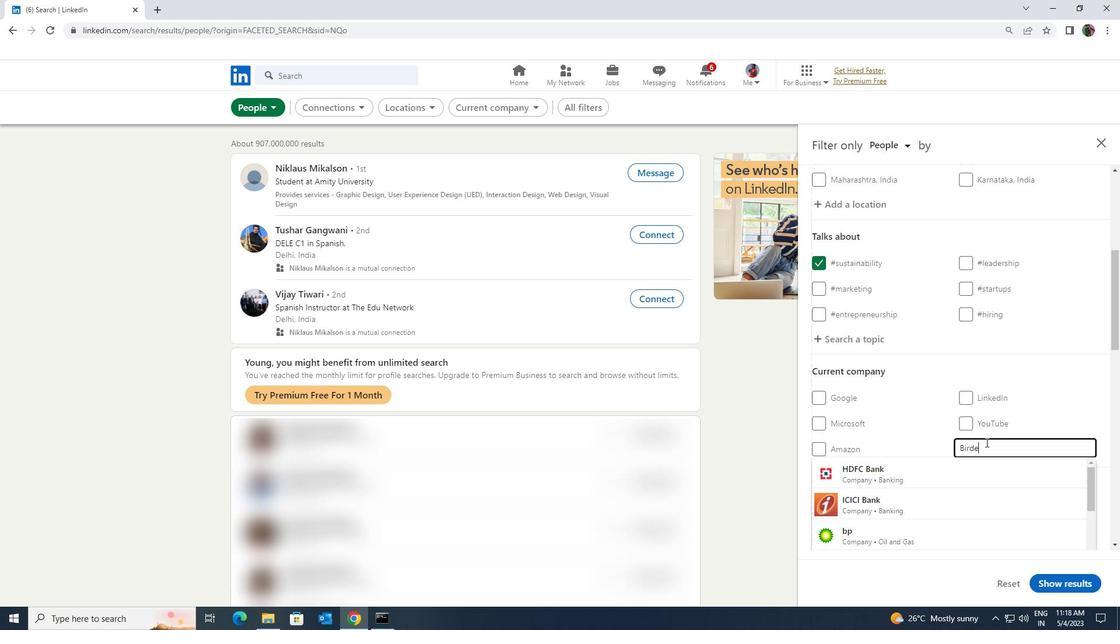 
Action: Mouse moved to (977, 465)
Screenshot: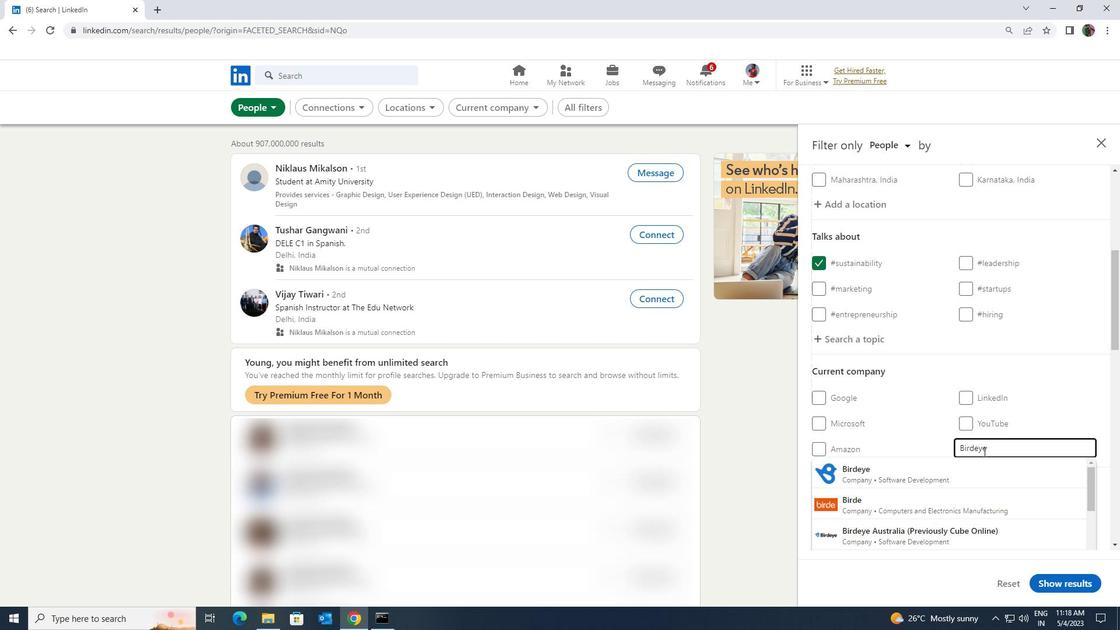 
Action: Mouse pressed left at (977, 465)
Screenshot: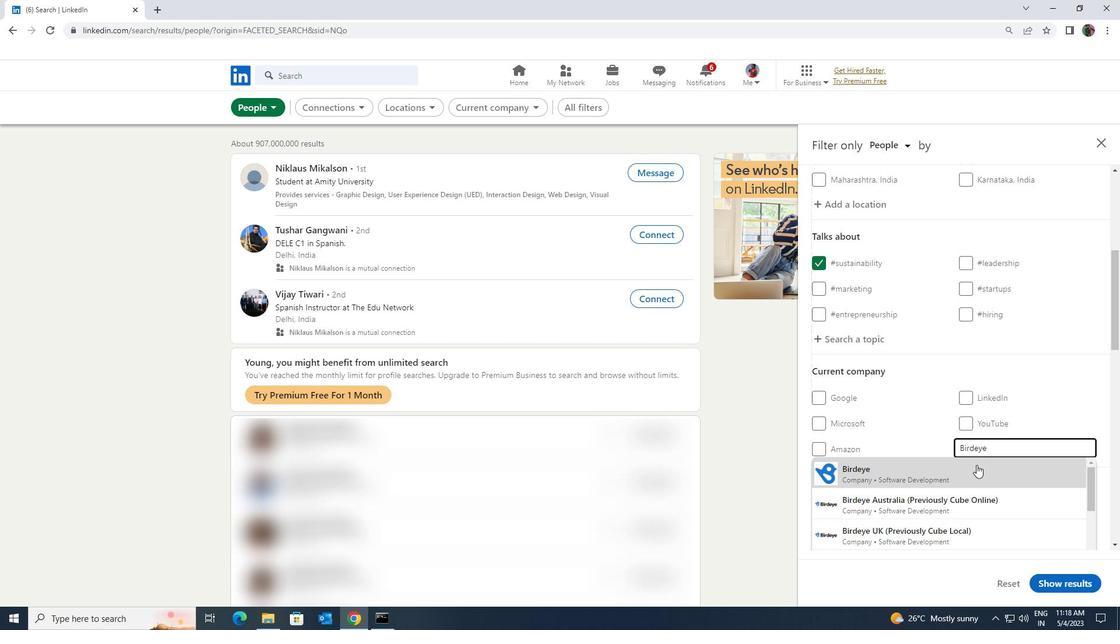 
Action: Mouse scrolled (977, 464) with delta (0, 0)
Screenshot: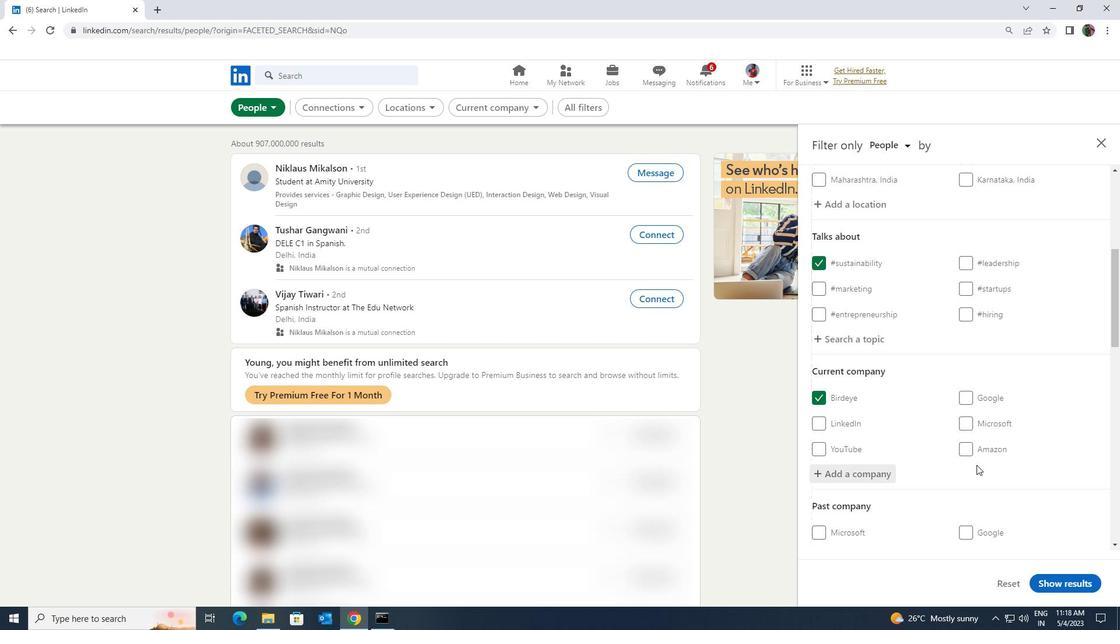 
Action: Mouse scrolled (977, 464) with delta (0, 0)
Screenshot: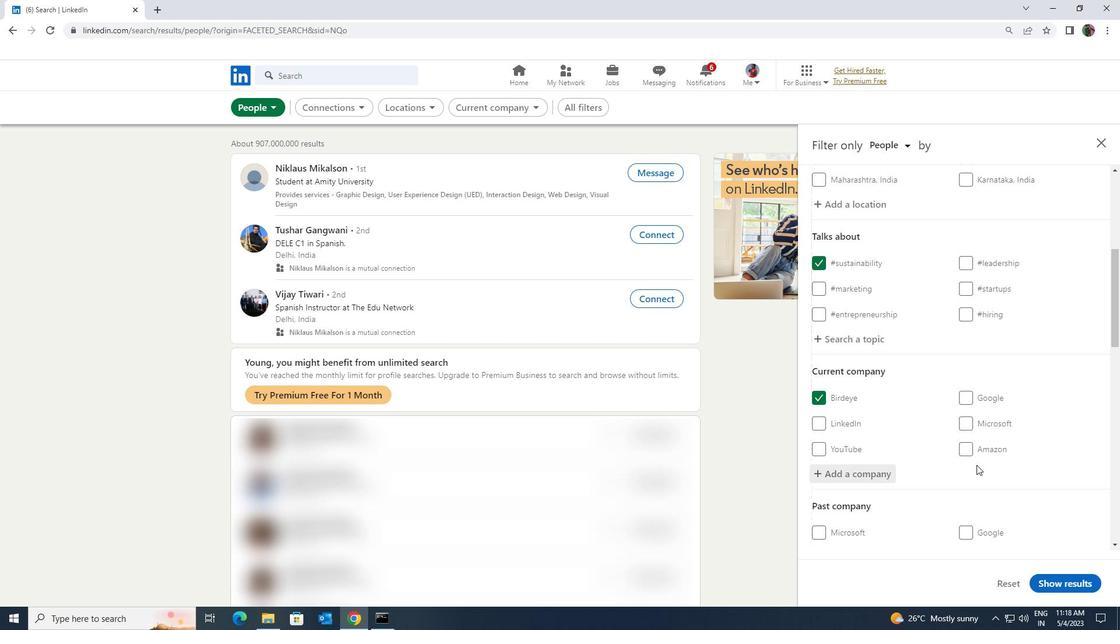 
Action: Mouse scrolled (977, 464) with delta (0, 0)
Screenshot: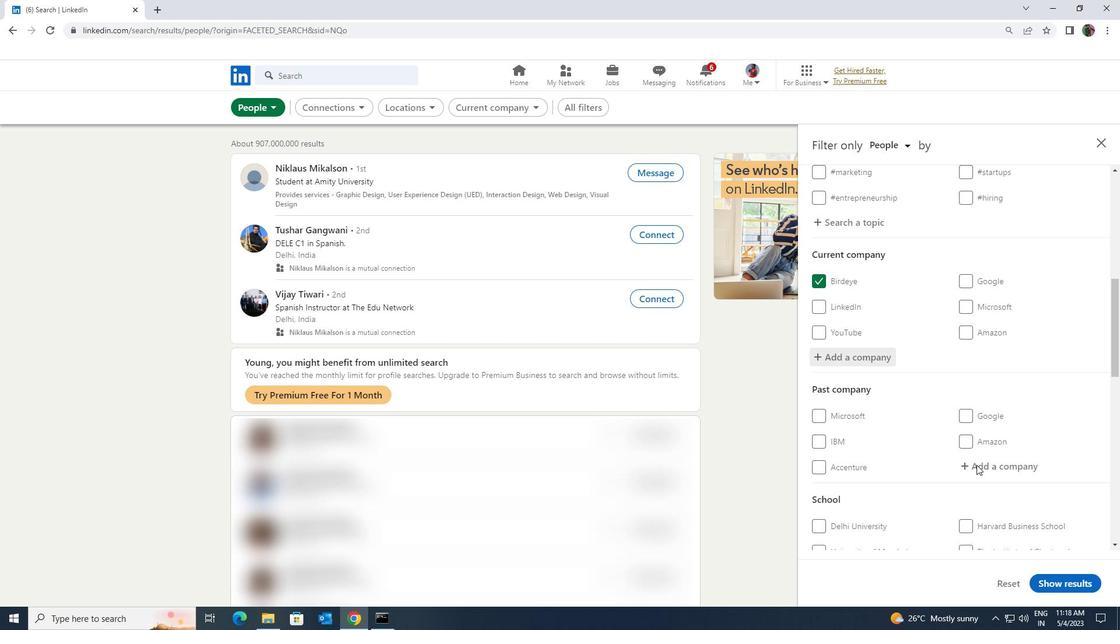 
Action: Mouse scrolled (977, 464) with delta (0, 0)
Screenshot: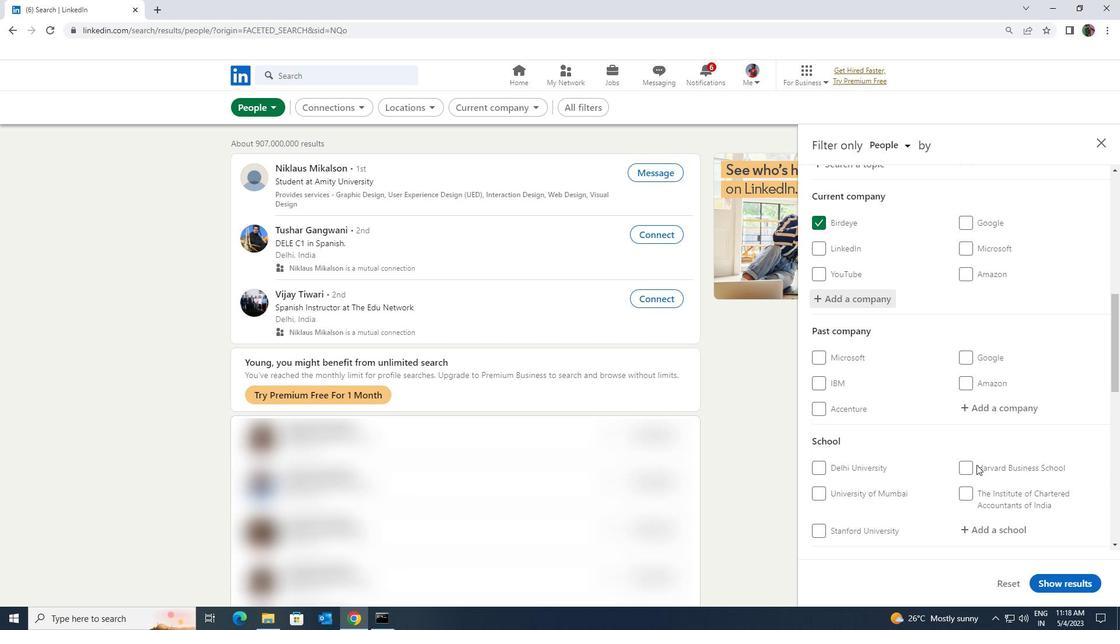 
Action: Mouse moved to (972, 469)
Screenshot: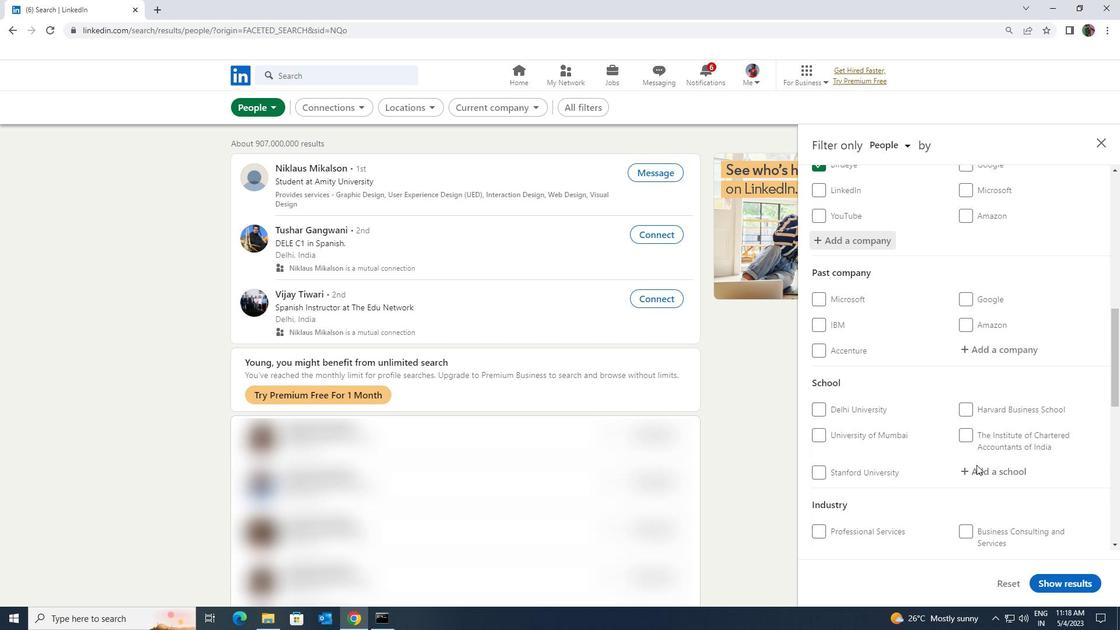 
Action: Mouse pressed left at (972, 469)
Screenshot: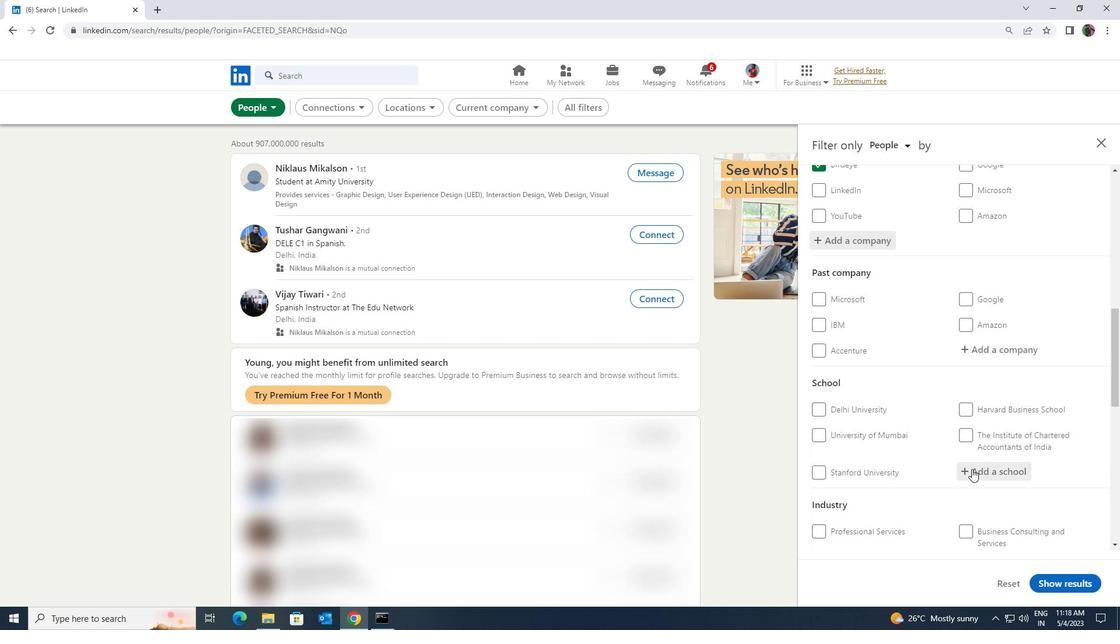 
Action: Key pressed <Key.shift><Key.shift><Key.shift><Key.shift><Key.shift><Key.shift><Key.shift><Key.shift>BML<Key.space><Key.shift>MUNJAL
Screenshot: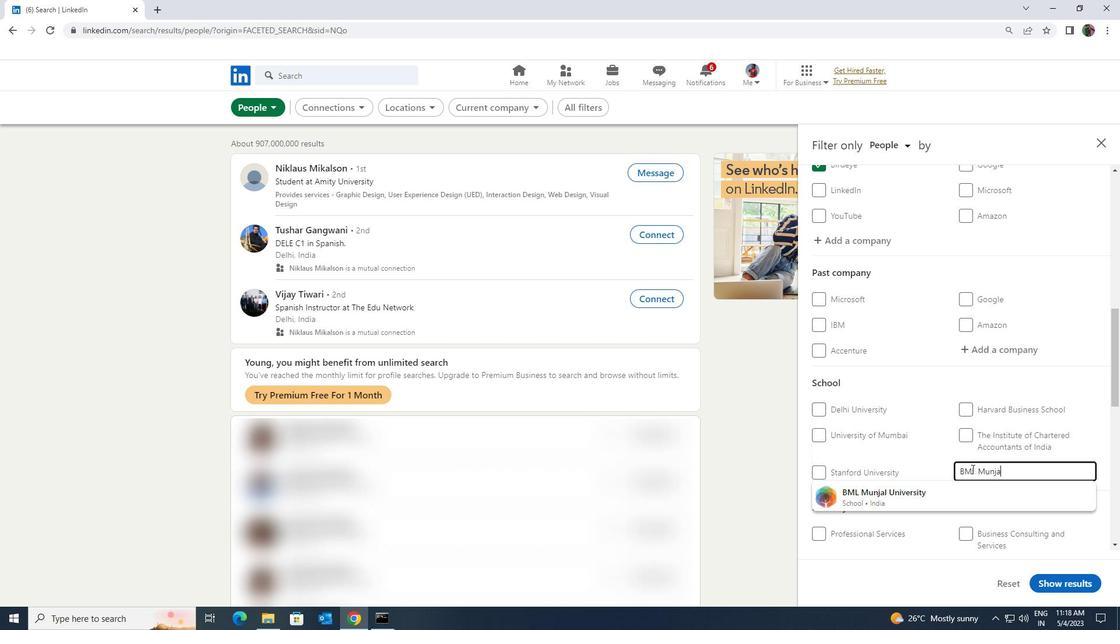 
Action: Mouse moved to (963, 485)
Screenshot: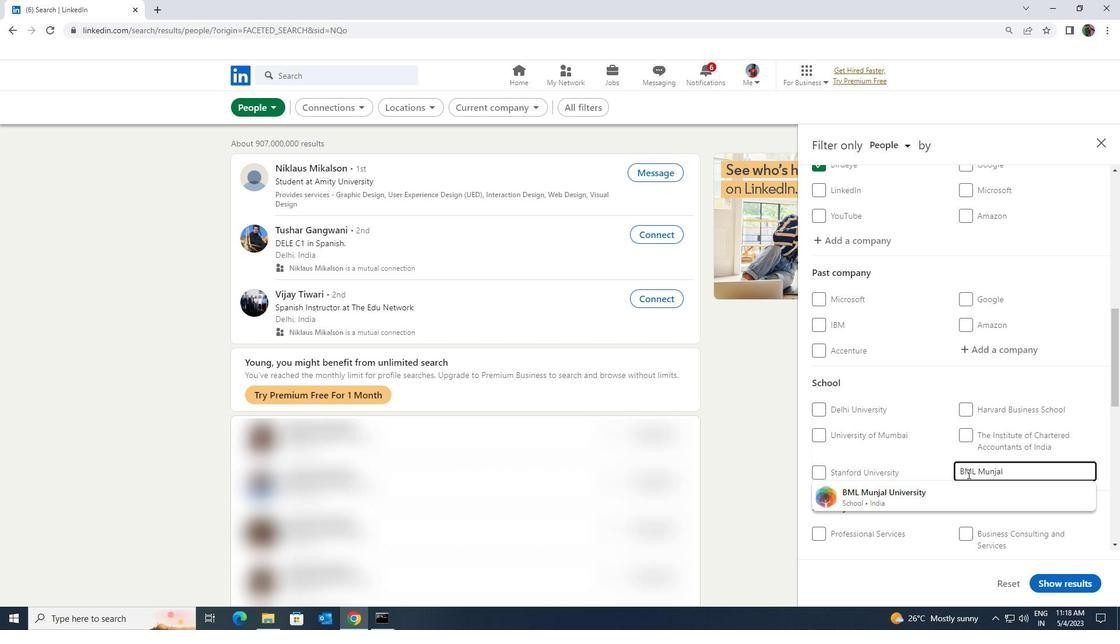 
Action: Mouse pressed left at (963, 485)
Screenshot: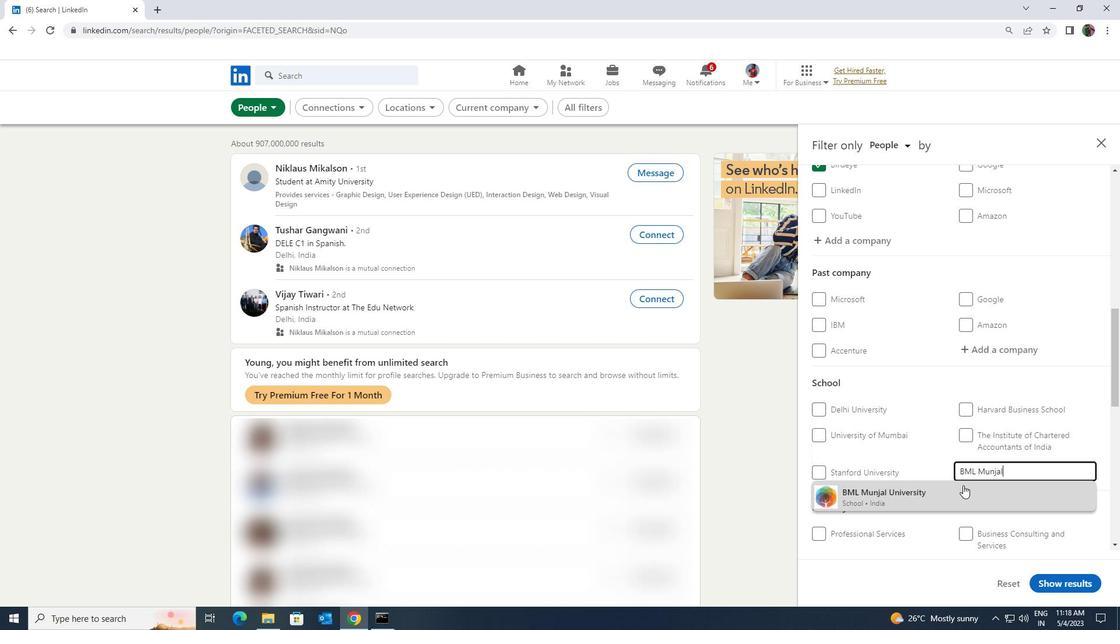 
Action: Mouse scrolled (963, 485) with delta (0, 0)
Screenshot: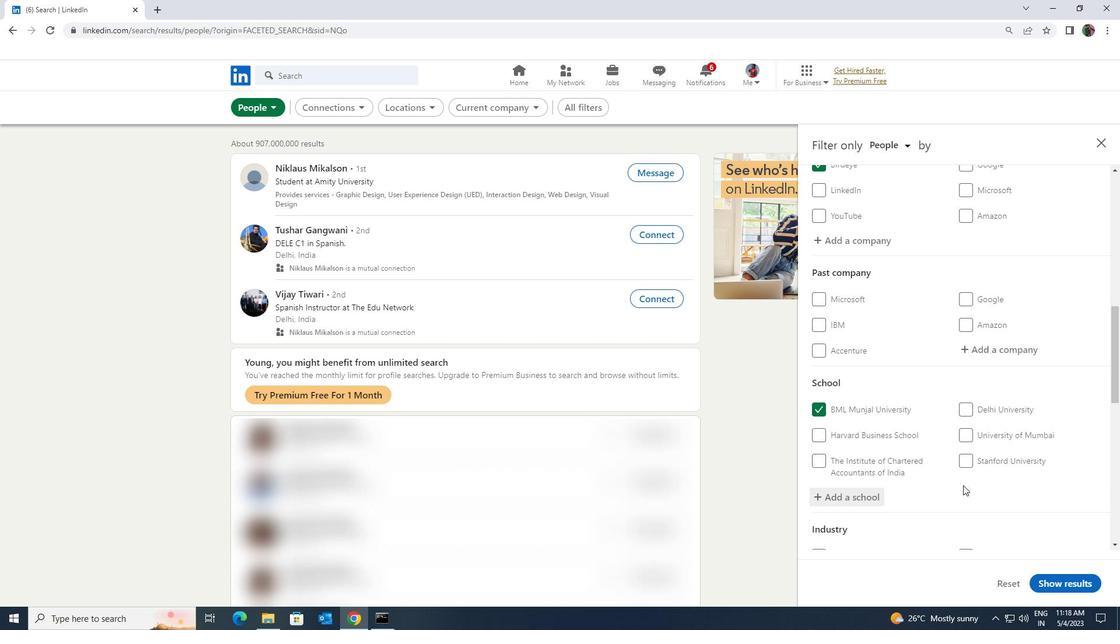 
Action: Mouse scrolled (963, 485) with delta (0, 0)
Screenshot: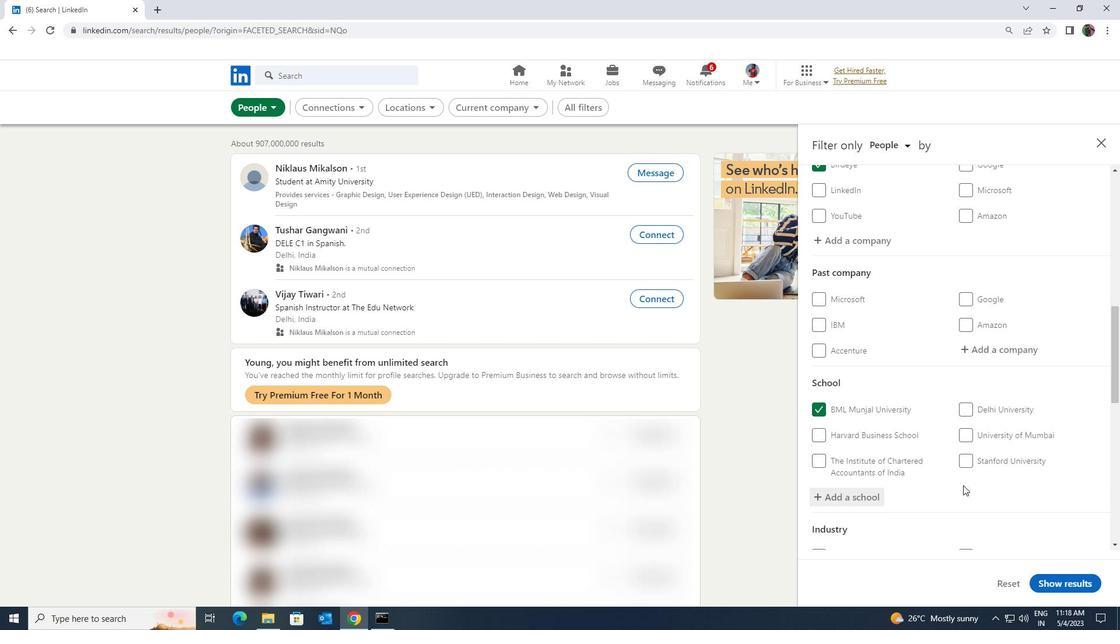 
Action: Mouse scrolled (963, 485) with delta (0, 0)
Screenshot: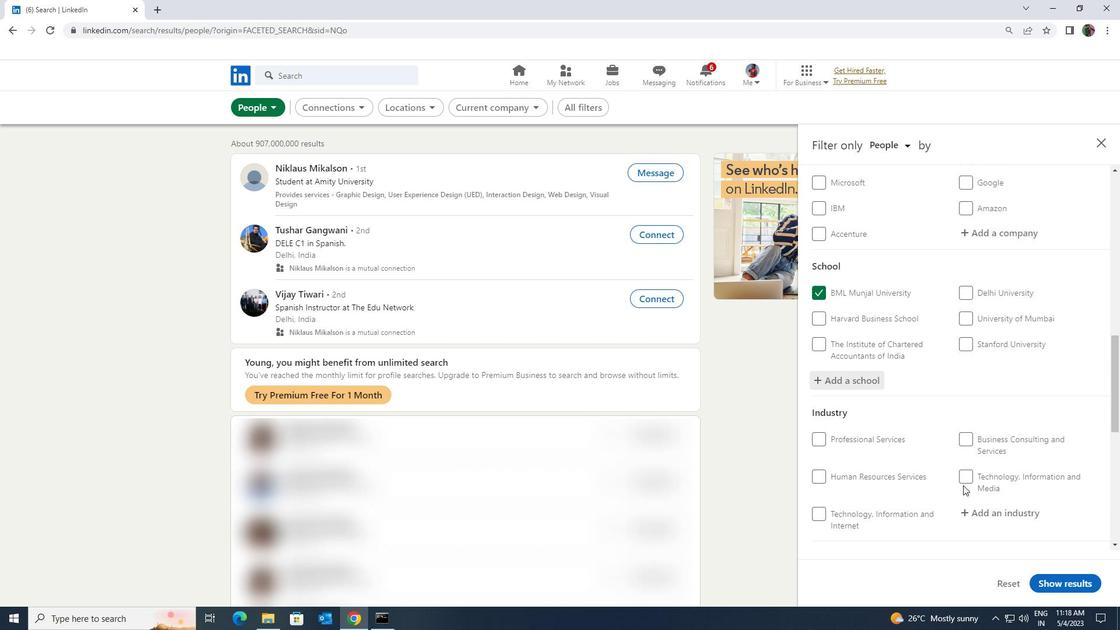
Action: Mouse moved to (978, 461)
Screenshot: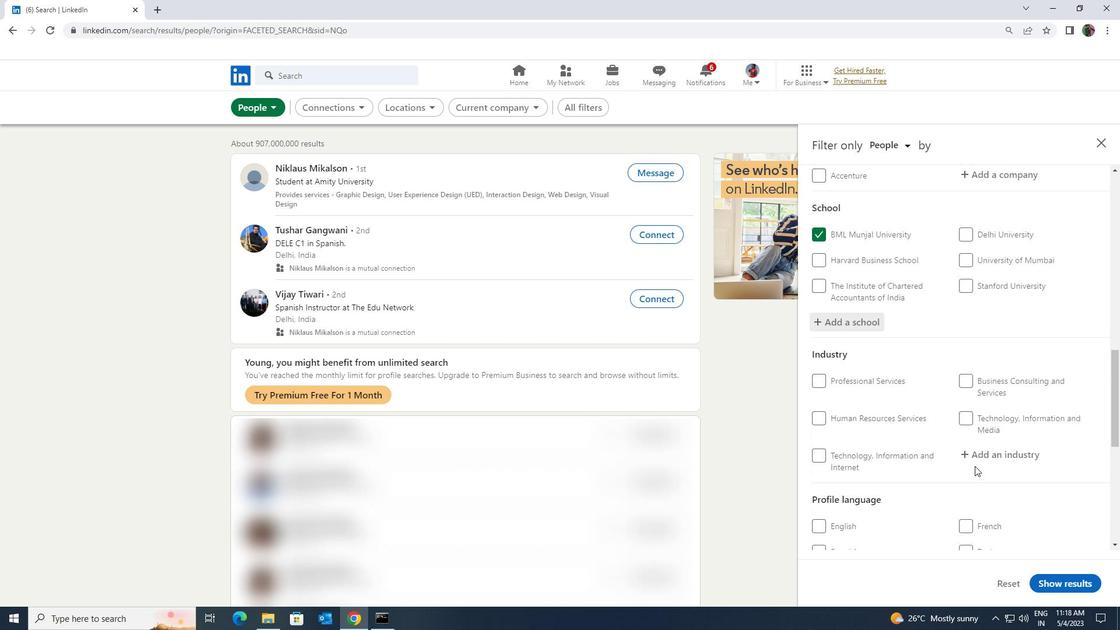 
Action: Mouse pressed left at (978, 461)
Screenshot: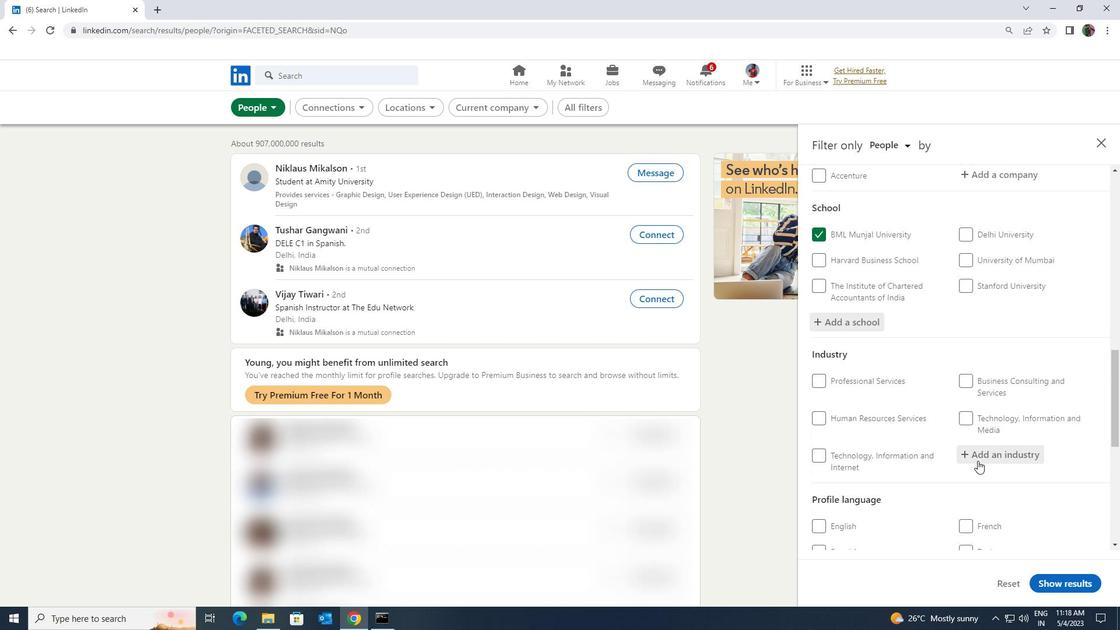 
Action: Key pressed <Key.shift><Key.shift>PROFESSIONAL<Key.space><Key.shift>SER
Screenshot: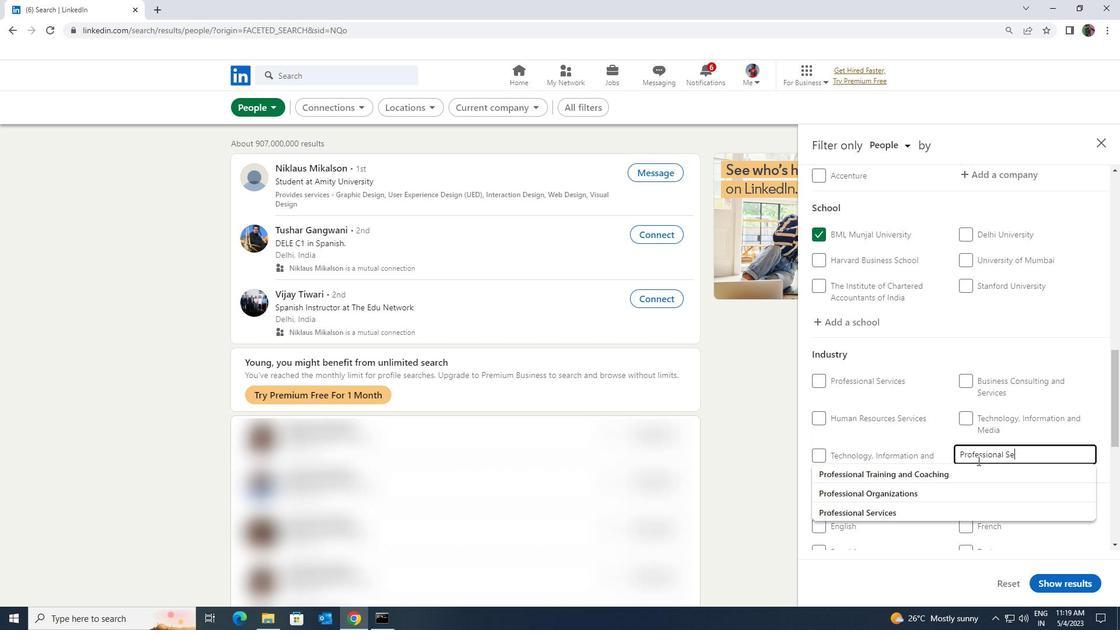 
Action: Mouse moved to (970, 467)
Screenshot: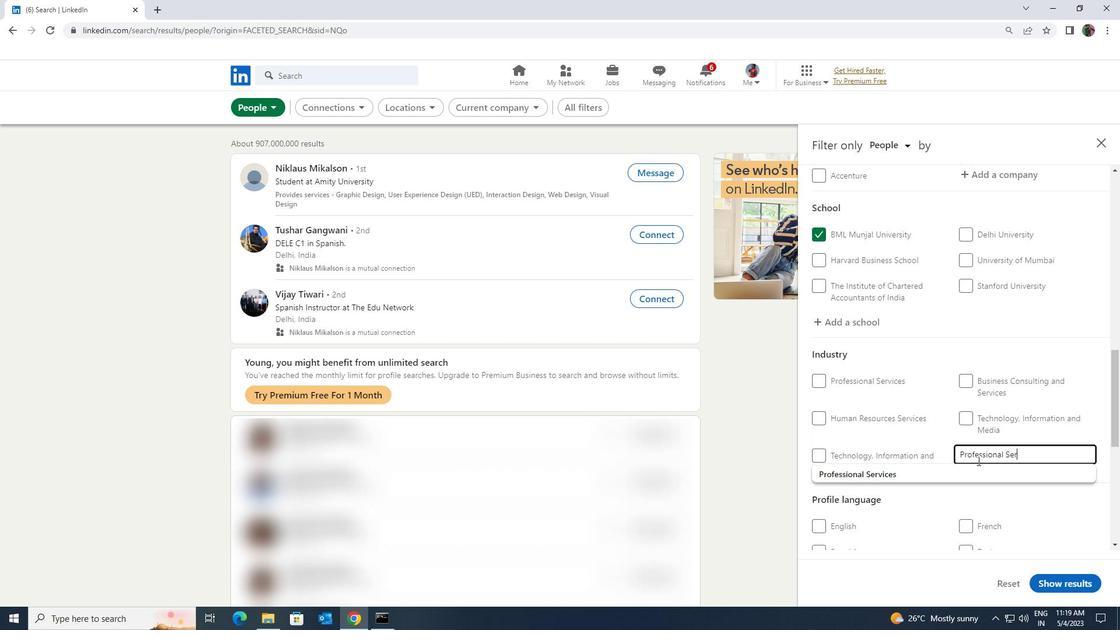 
Action: Mouse pressed left at (970, 467)
Screenshot: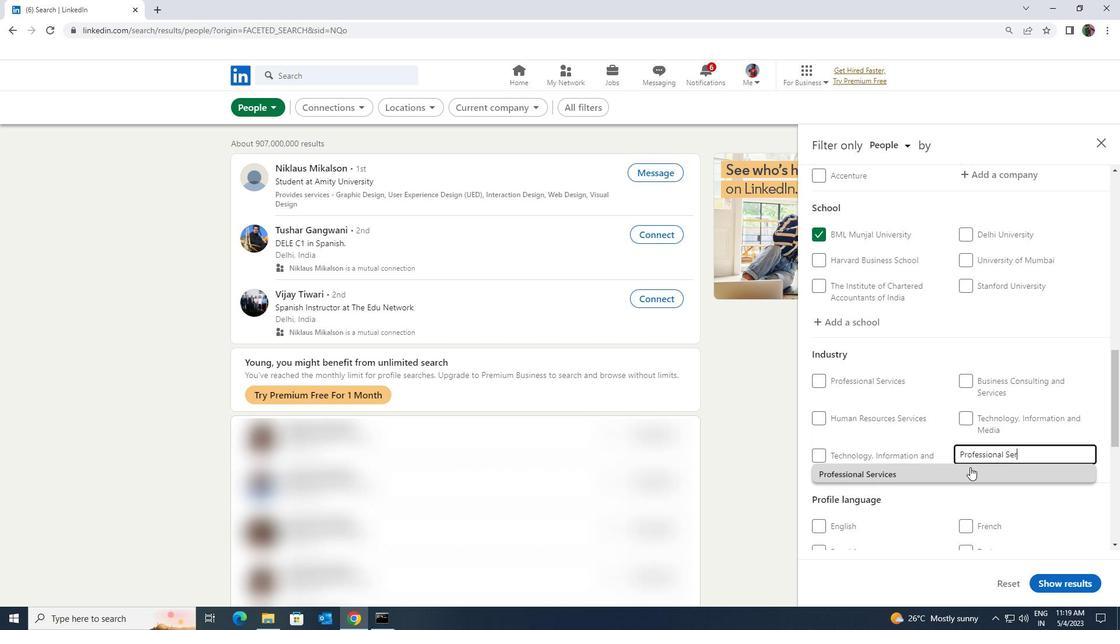 
Action: Mouse scrolled (970, 466) with delta (0, 0)
Screenshot: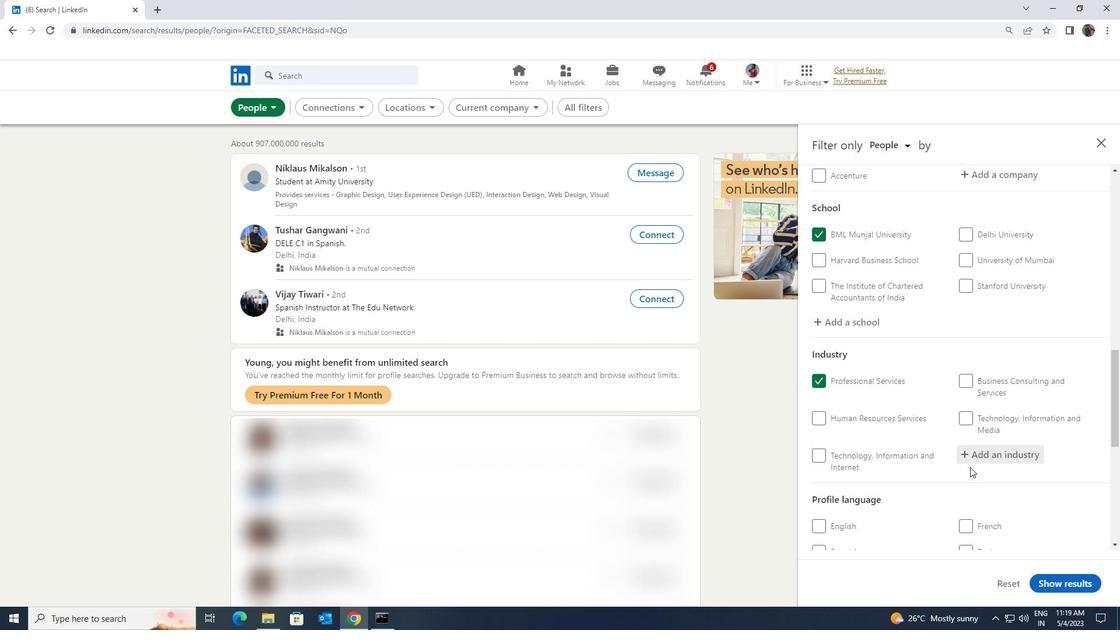 
Action: Mouse scrolled (970, 466) with delta (0, 0)
Screenshot: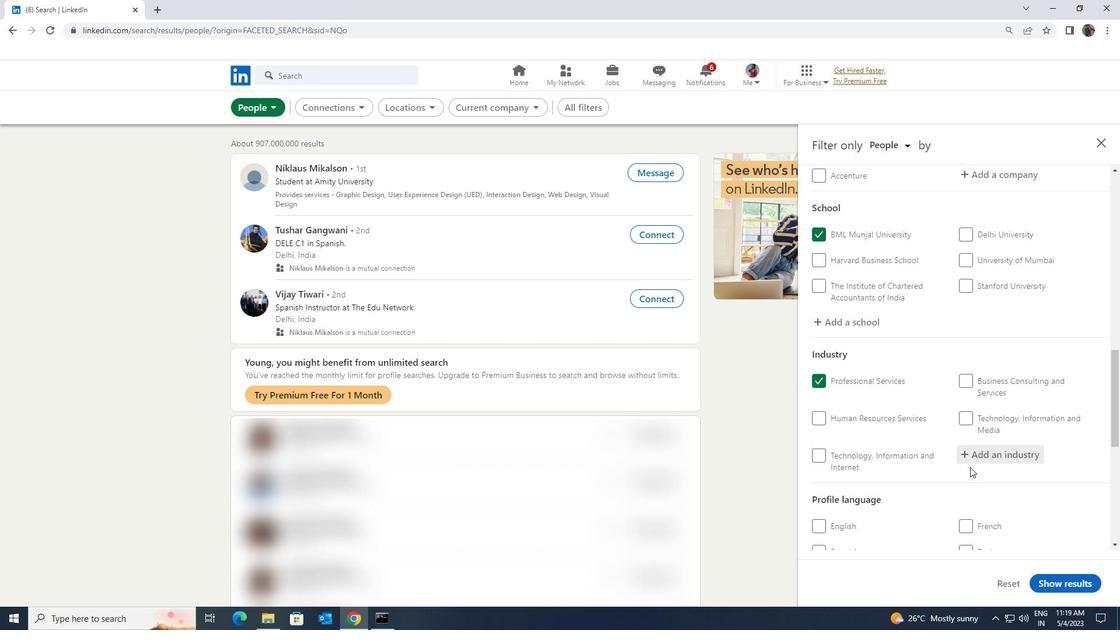 
Action: Mouse scrolled (970, 466) with delta (0, 0)
Screenshot: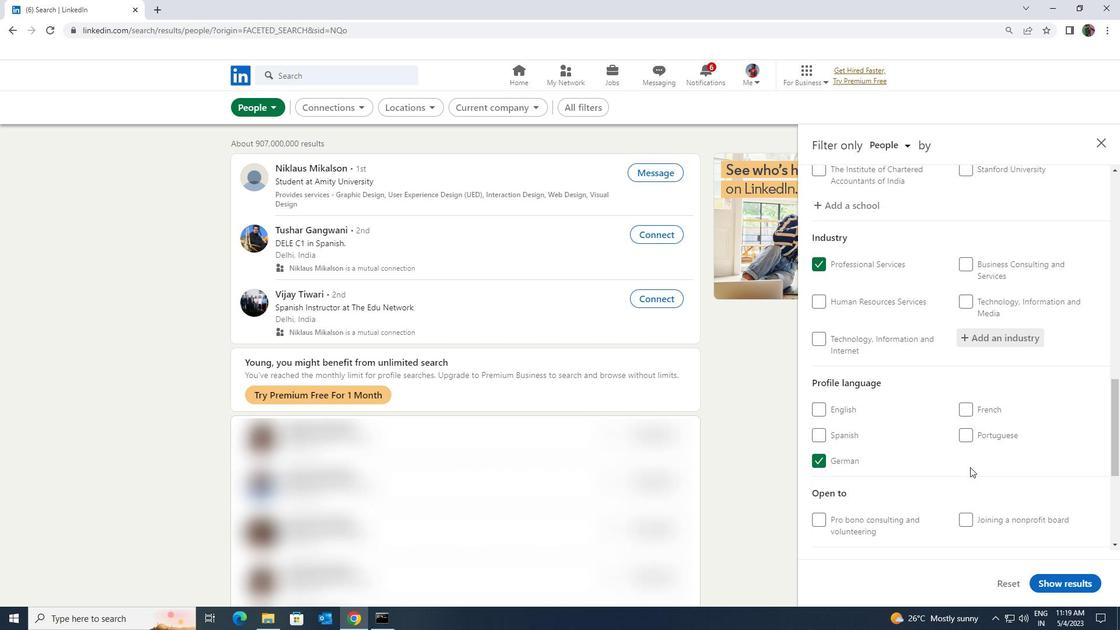 
Action: Mouse scrolled (970, 466) with delta (0, 0)
Screenshot: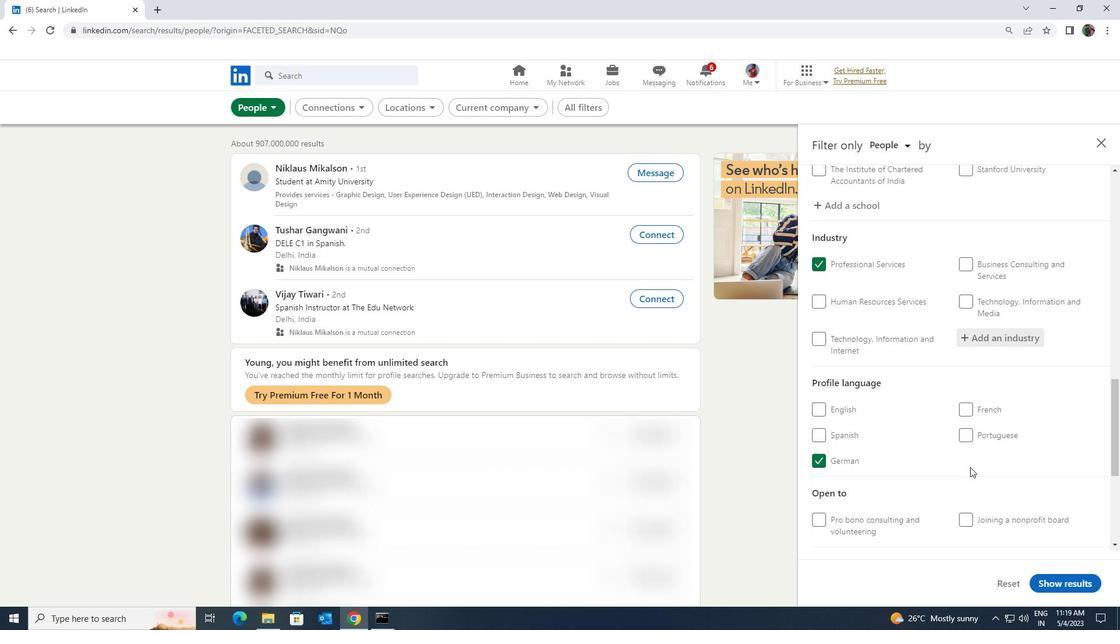 
Action: Mouse scrolled (970, 466) with delta (0, 0)
Screenshot: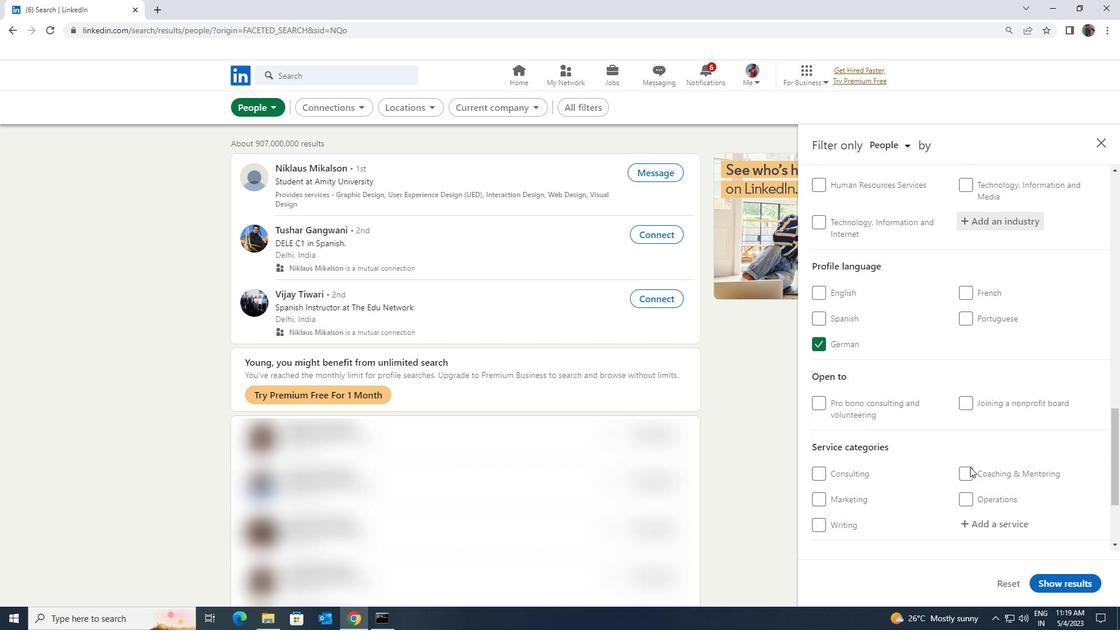 
Action: Mouse pressed left at (970, 467)
Screenshot: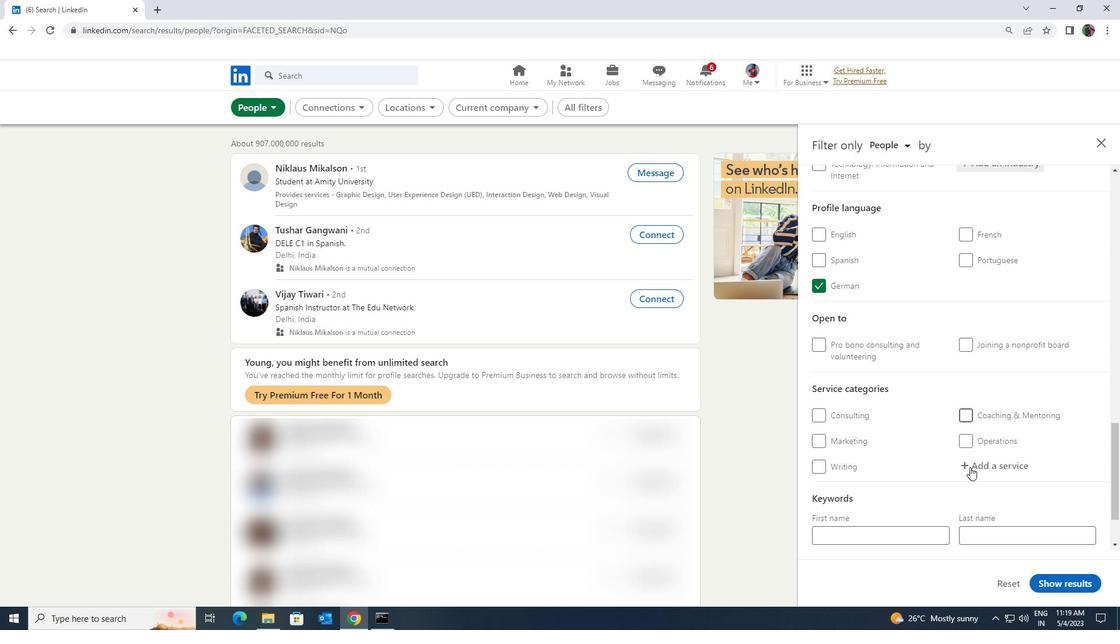 
Action: Key pressed <Key.shift><Key.shift><Key.shift><Key.shift><Key.shift><Key.shift><Key.shift><Key.shift><Key.shift><Key.shift><Key.shift><Key.shift><Key.shift><Key.shift><Key.shift><Key.shift><Key.shift><Key.shift><Key.shift><Key.shift><Key.shift><Key.shift>INTERI
Screenshot: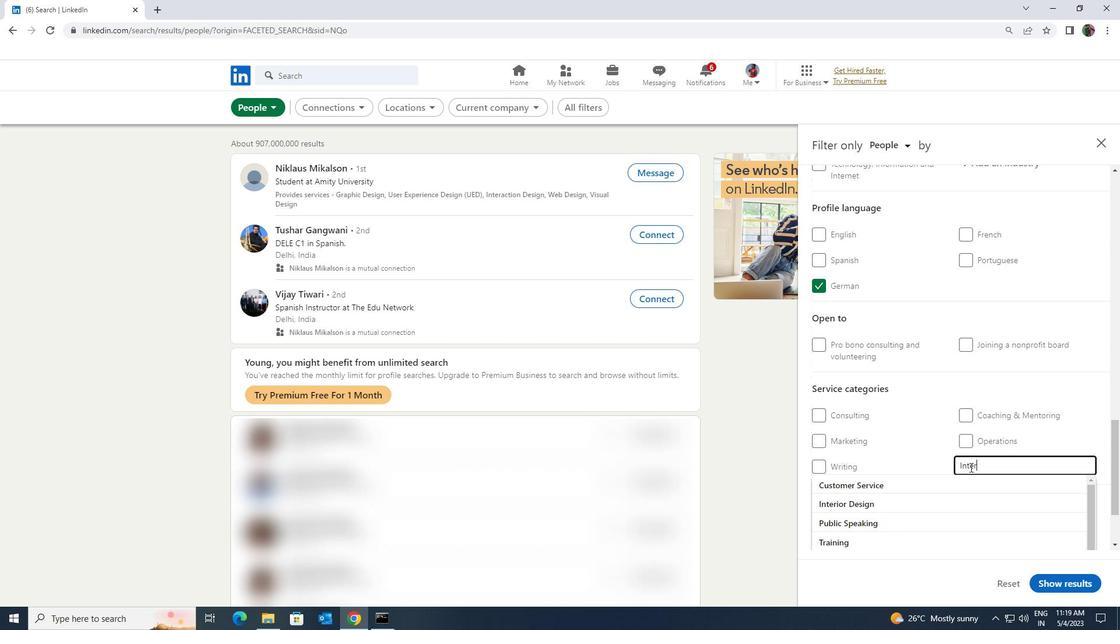 
Action: Mouse moved to (954, 481)
Screenshot: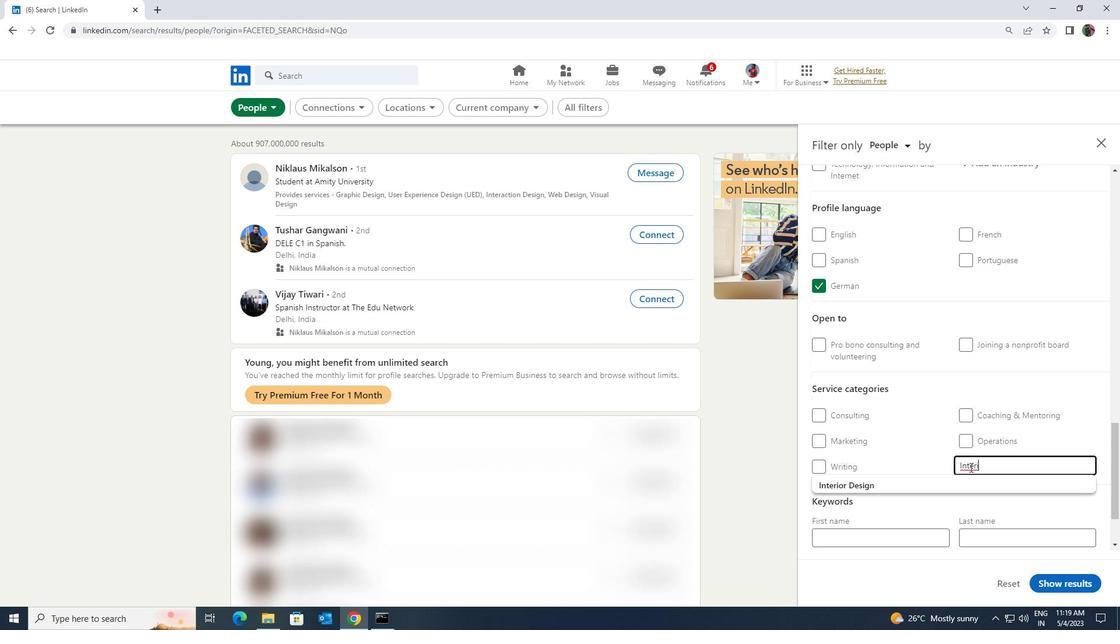 
Action: Mouse pressed left at (954, 481)
Screenshot: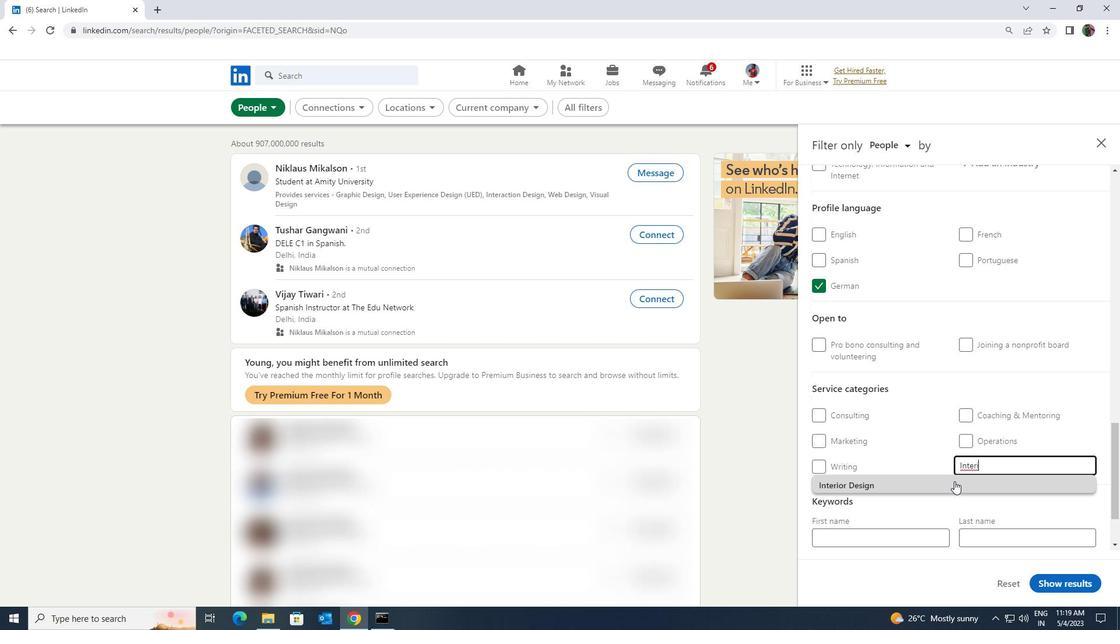 
Action: Mouse scrolled (954, 480) with delta (0, 0)
Screenshot: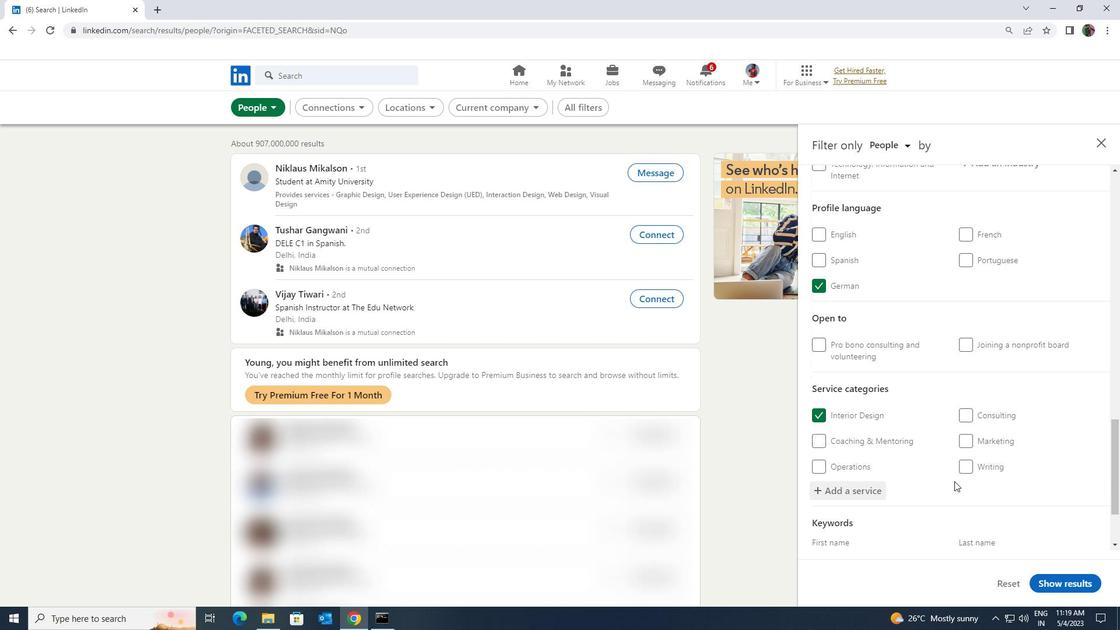 
Action: Mouse scrolled (954, 480) with delta (0, 0)
Screenshot: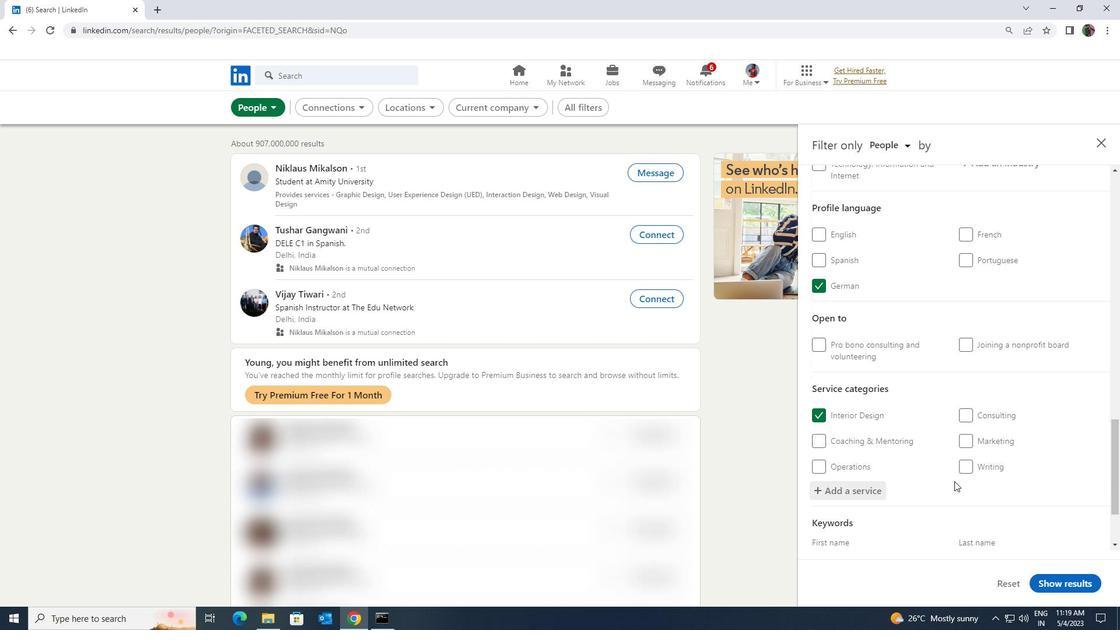 
Action: Mouse moved to (936, 494)
Screenshot: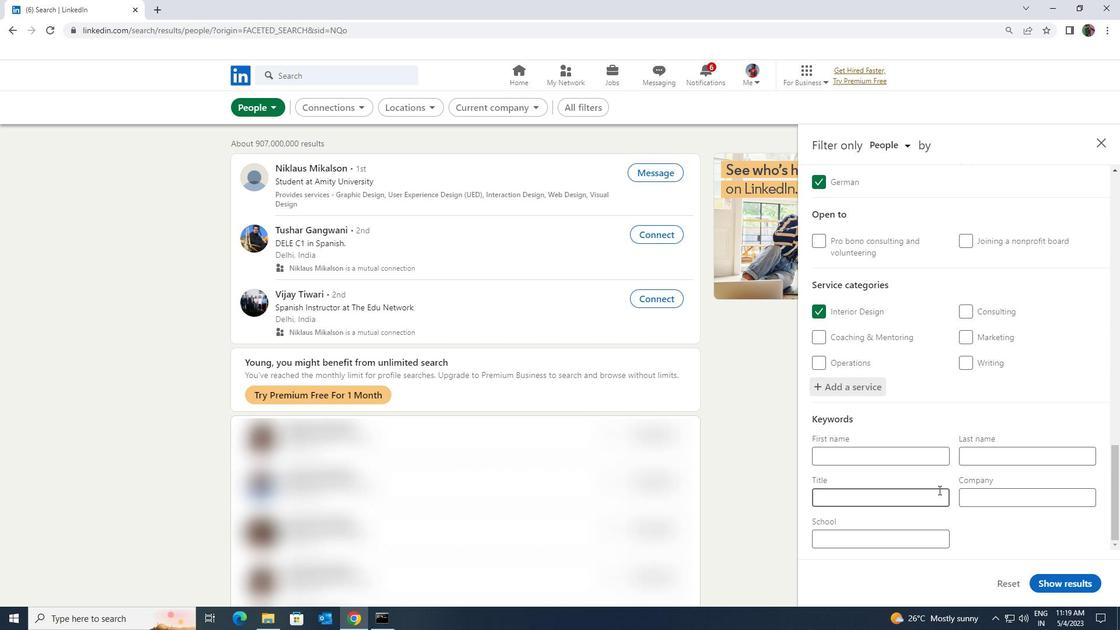 
Action: Mouse pressed left at (936, 494)
Screenshot: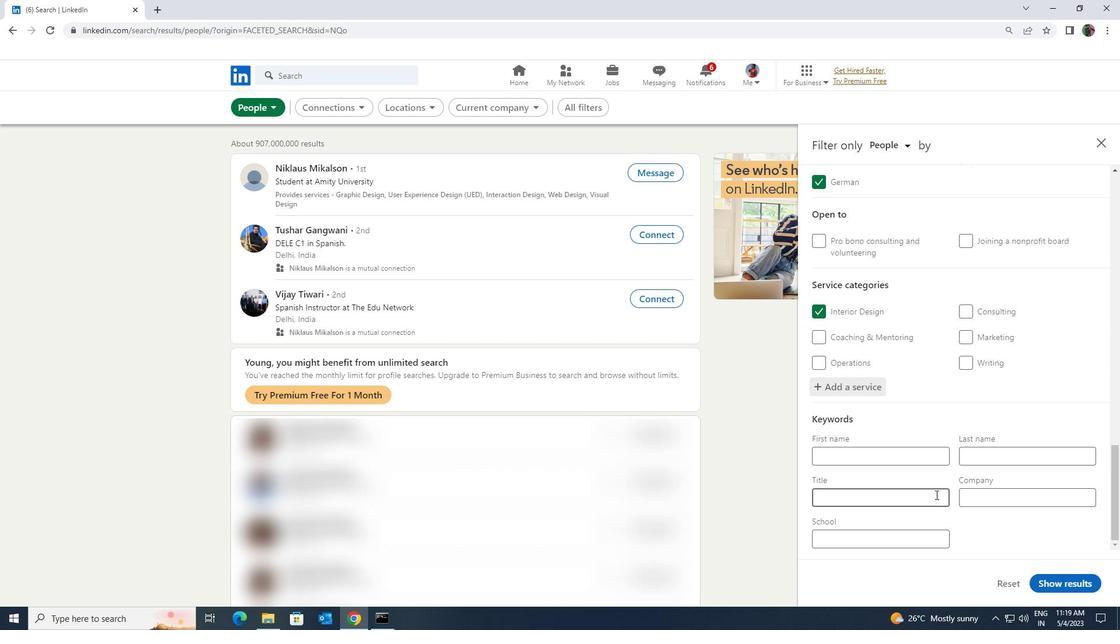 
Action: Key pressed <Key.shift><Key.shift><Key.shift><Key.shift>MAIL<Key.space><Key.shift><Key.shift><Key.shift><Key.shift><Key.shift><Key.shift><Key.shift><Key.shift>CARRIER
Screenshot: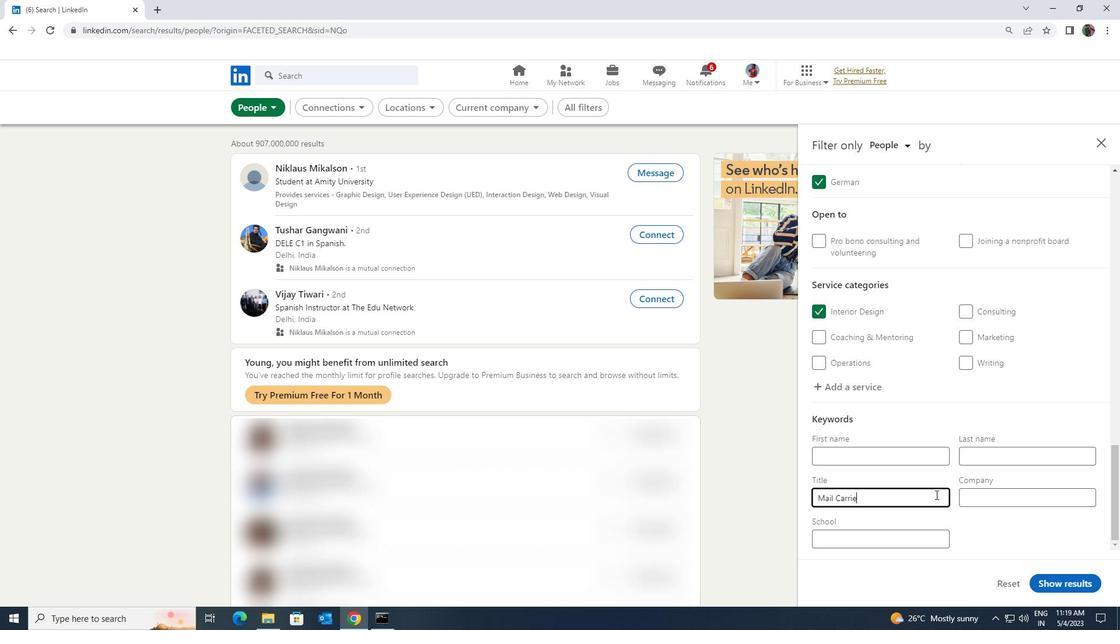 
Action: Mouse moved to (1049, 579)
Screenshot: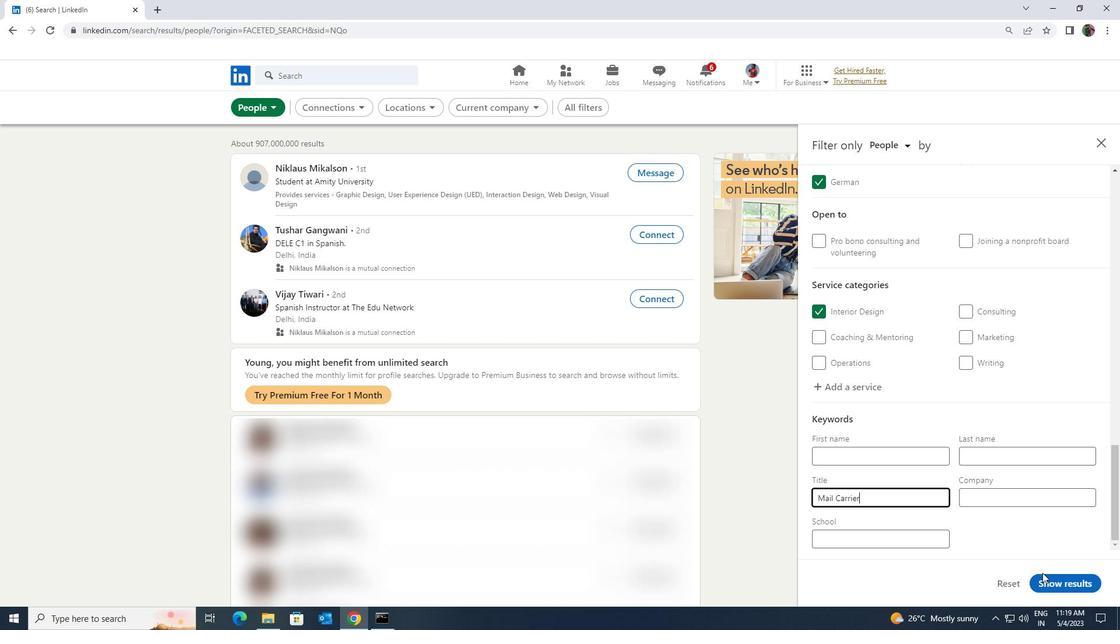 
Action: Mouse pressed left at (1049, 579)
Screenshot: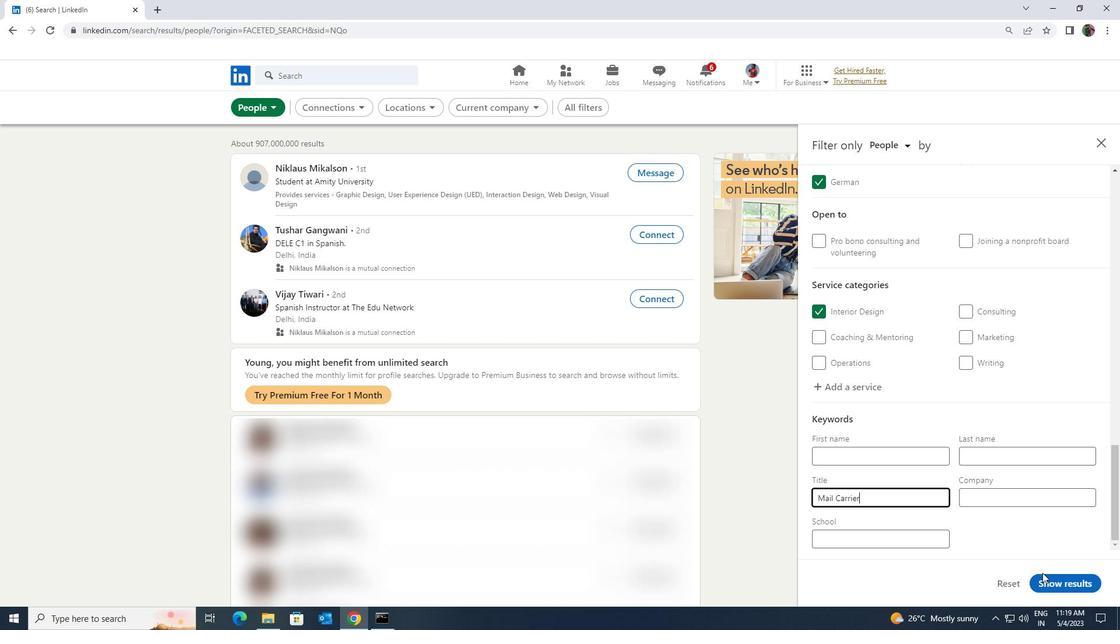 
